 Task: Find connections with filter location Masaurhi Buzurg with filter topic #Businessownerwith filter profile language Potuguese with filter current company Ten Lifestyle Group with filter school Babu Banarsi Das University, Lucknow with filter industry Photography with filter service category Graphic Design with filter keywords title Front Desk Associate
Action: Mouse moved to (538, 74)
Screenshot: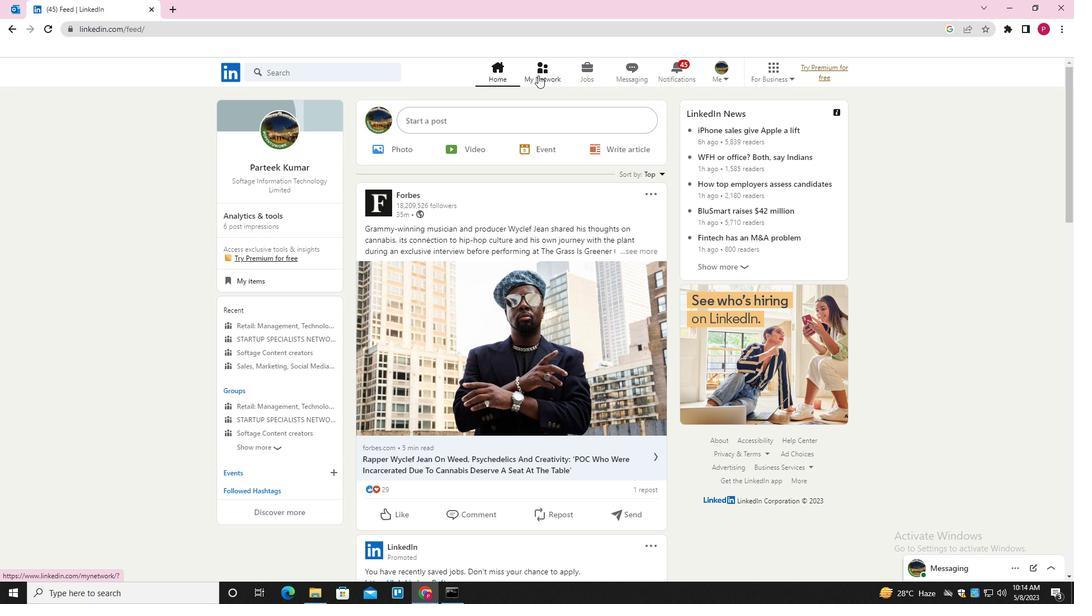 
Action: Mouse pressed left at (538, 74)
Screenshot: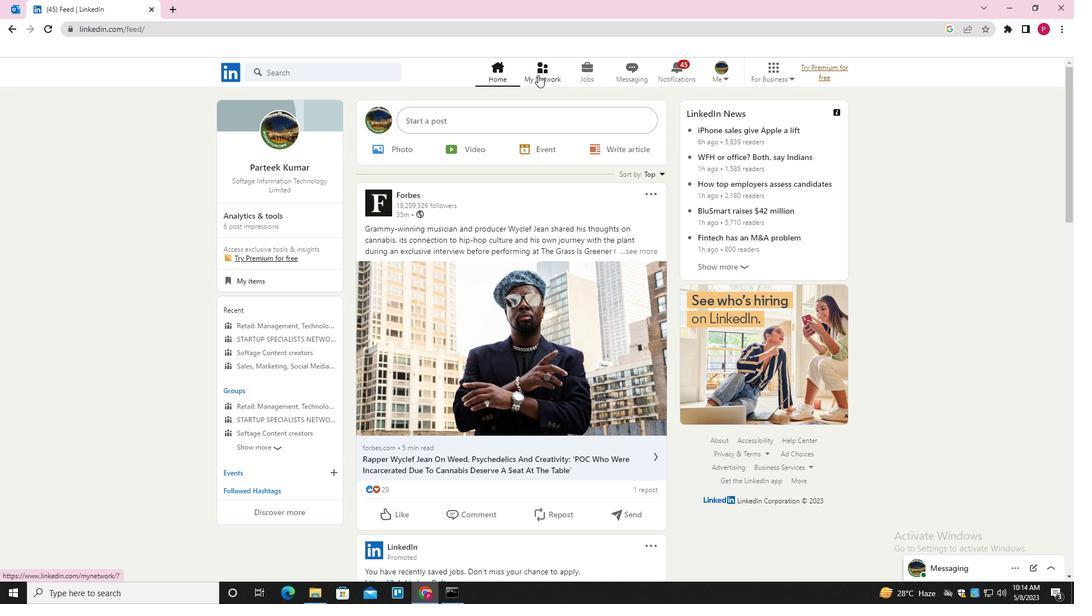
Action: Mouse moved to (349, 135)
Screenshot: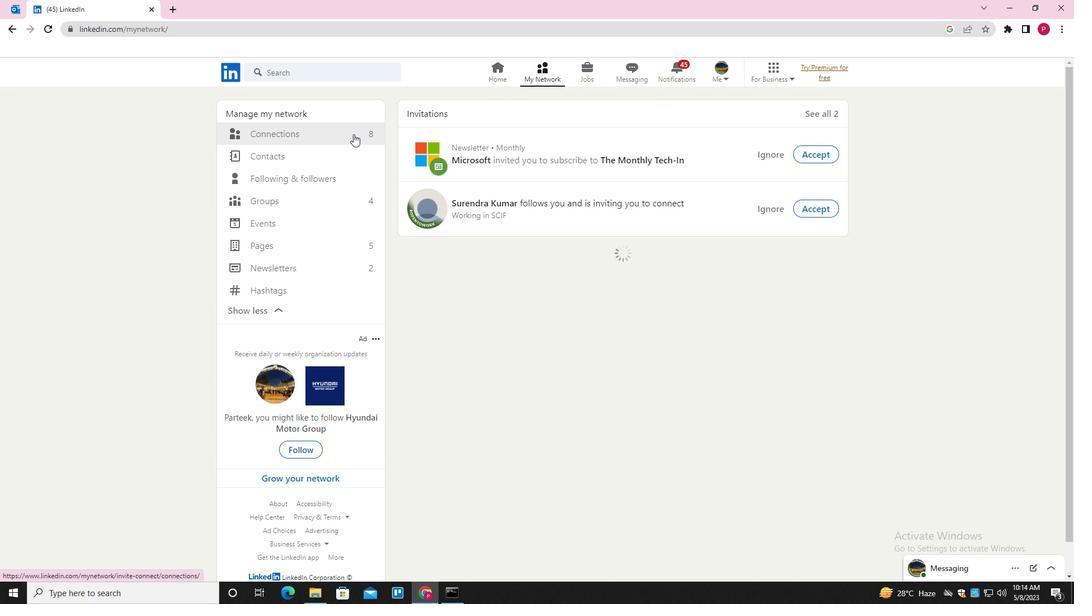 
Action: Mouse pressed left at (349, 135)
Screenshot: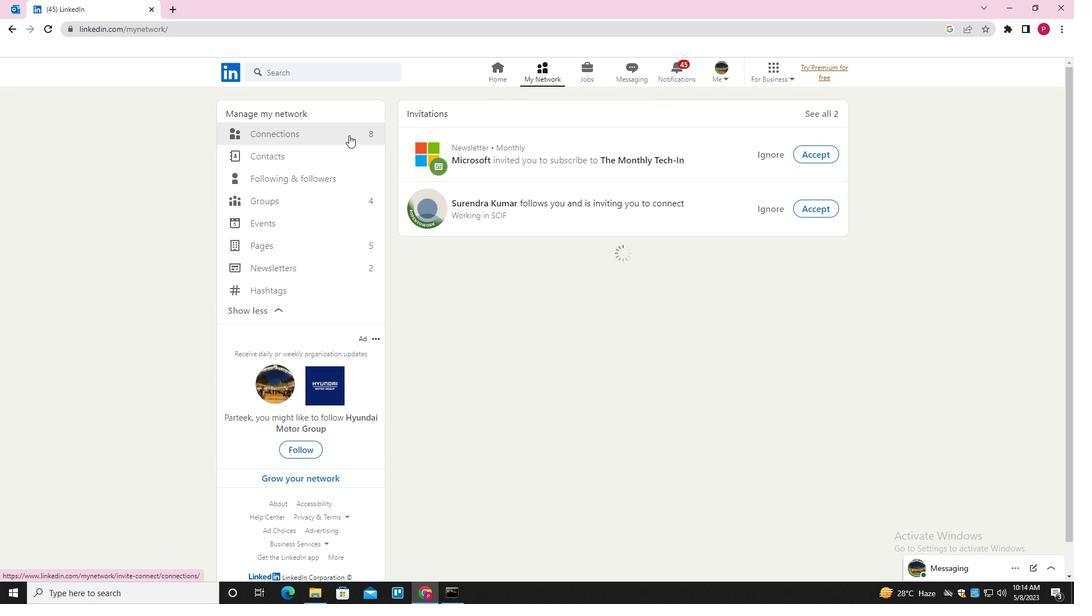 
Action: Mouse moved to (613, 133)
Screenshot: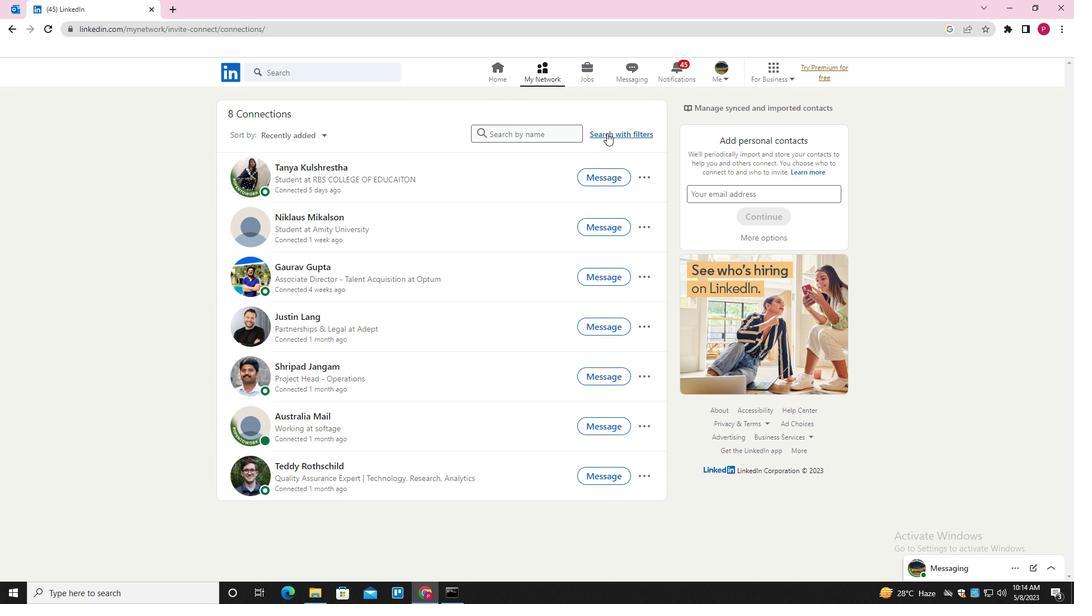 
Action: Mouse pressed left at (613, 133)
Screenshot: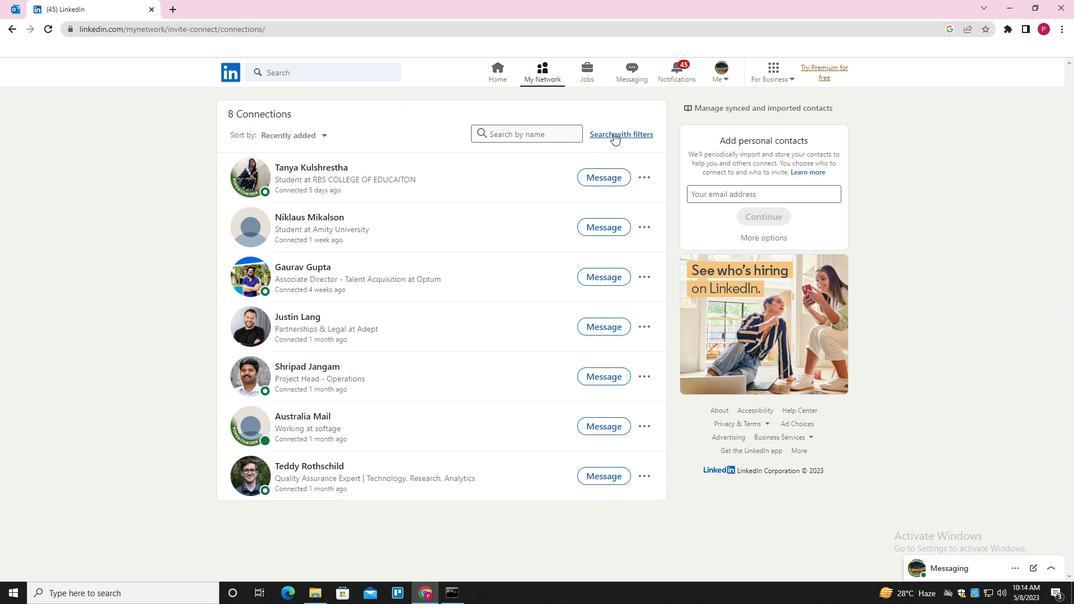 
Action: Mouse moved to (576, 104)
Screenshot: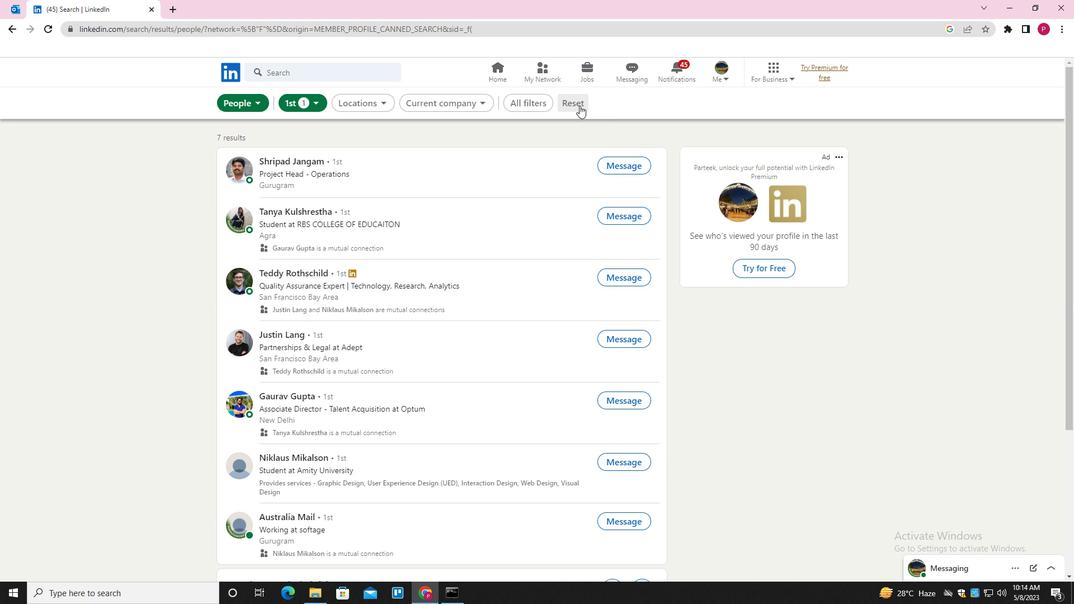 
Action: Mouse pressed left at (576, 104)
Screenshot: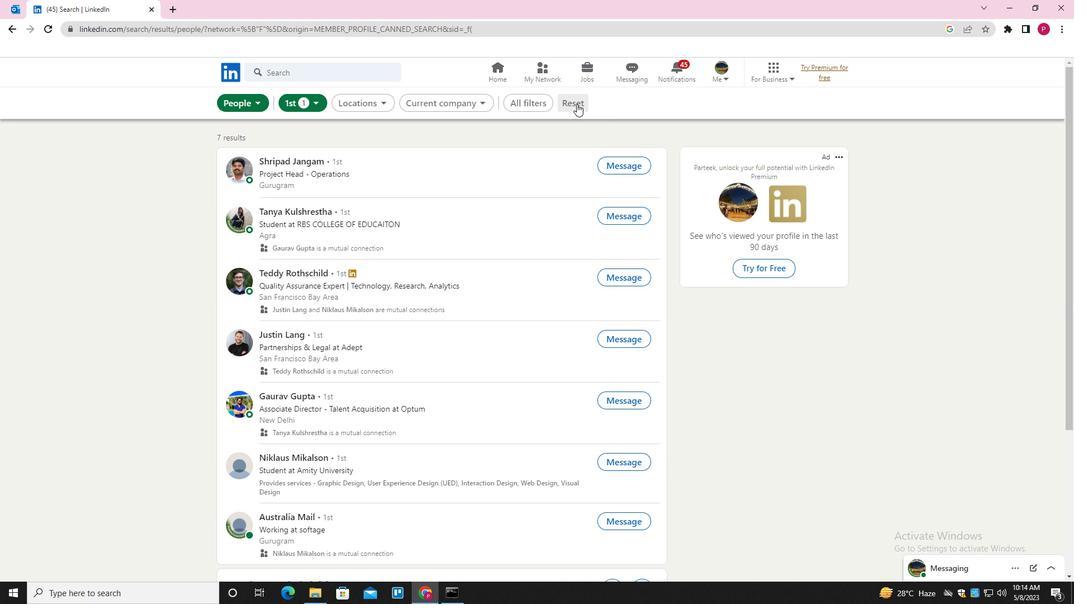 
Action: Mouse moved to (562, 104)
Screenshot: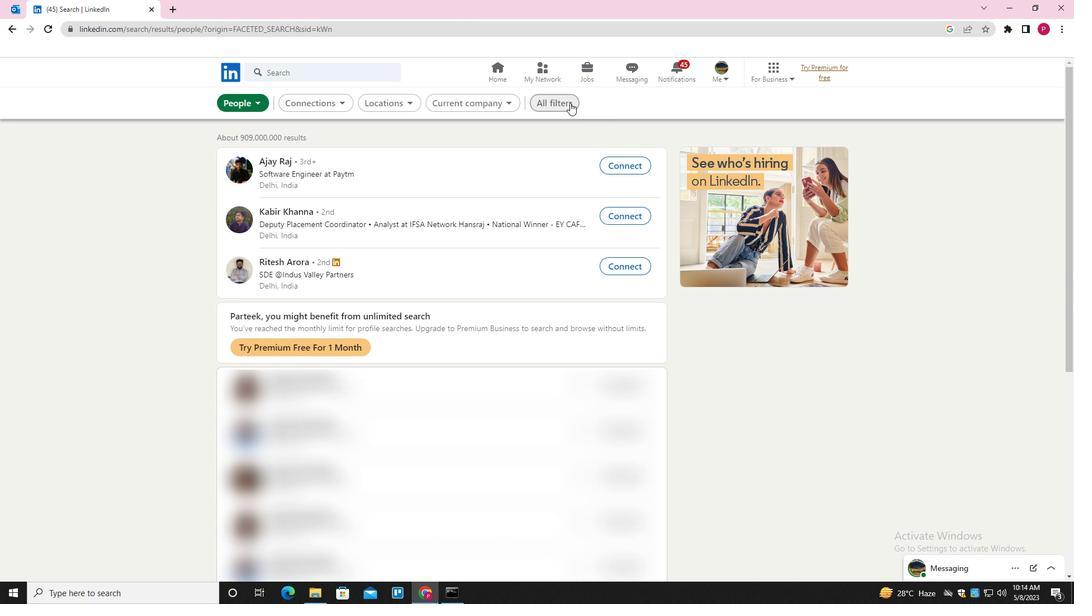
Action: Mouse pressed left at (562, 104)
Screenshot: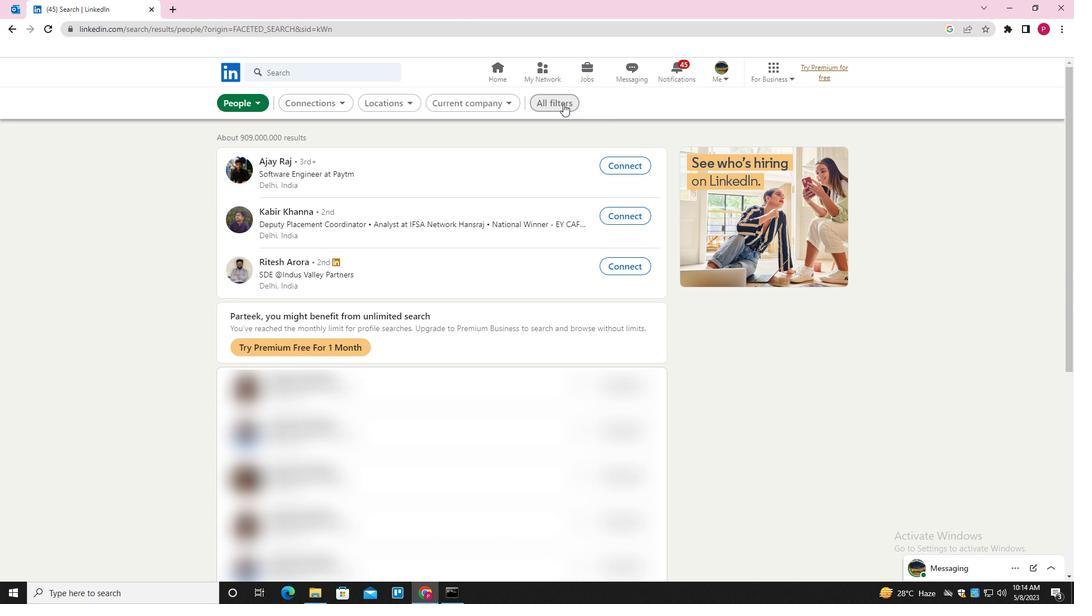 
Action: Mouse moved to (860, 316)
Screenshot: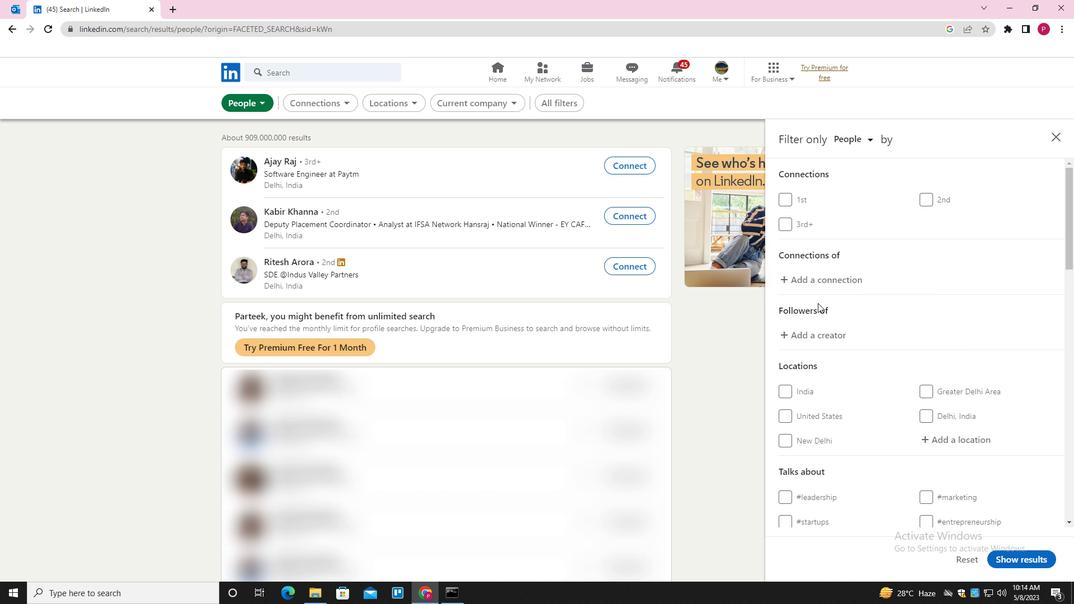 
Action: Mouse scrolled (860, 316) with delta (0, 0)
Screenshot: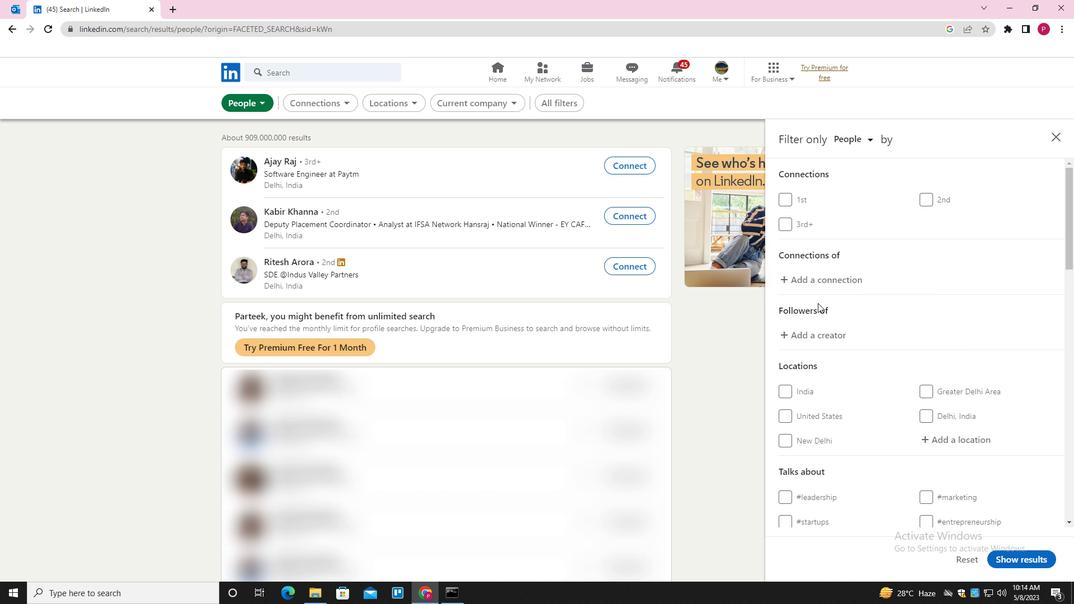 
Action: Mouse moved to (863, 318)
Screenshot: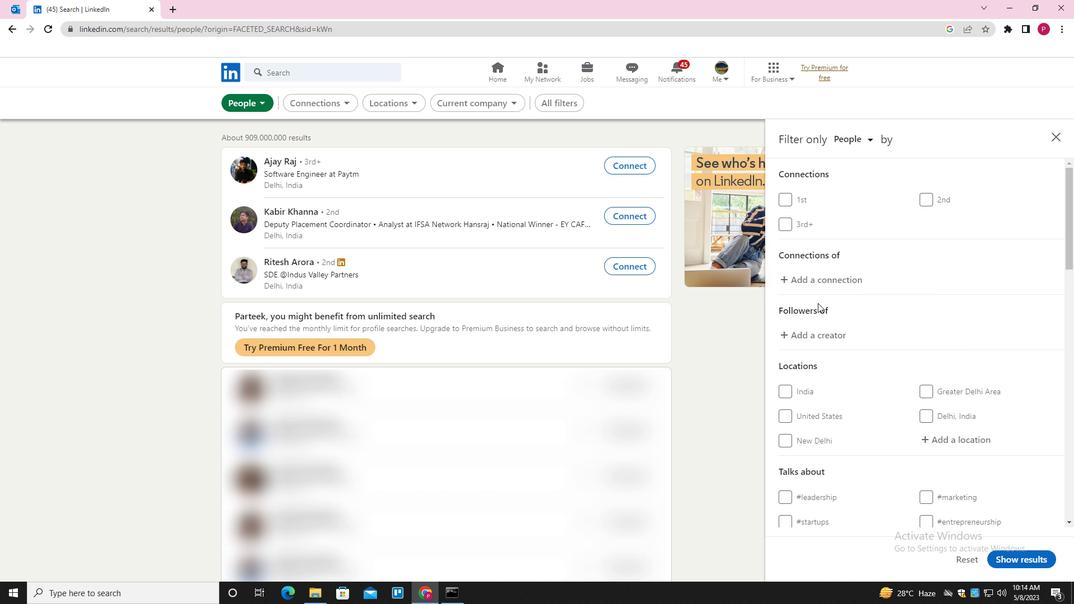 
Action: Mouse scrolled (863, 317) with delta (0, 0)
Screenshot: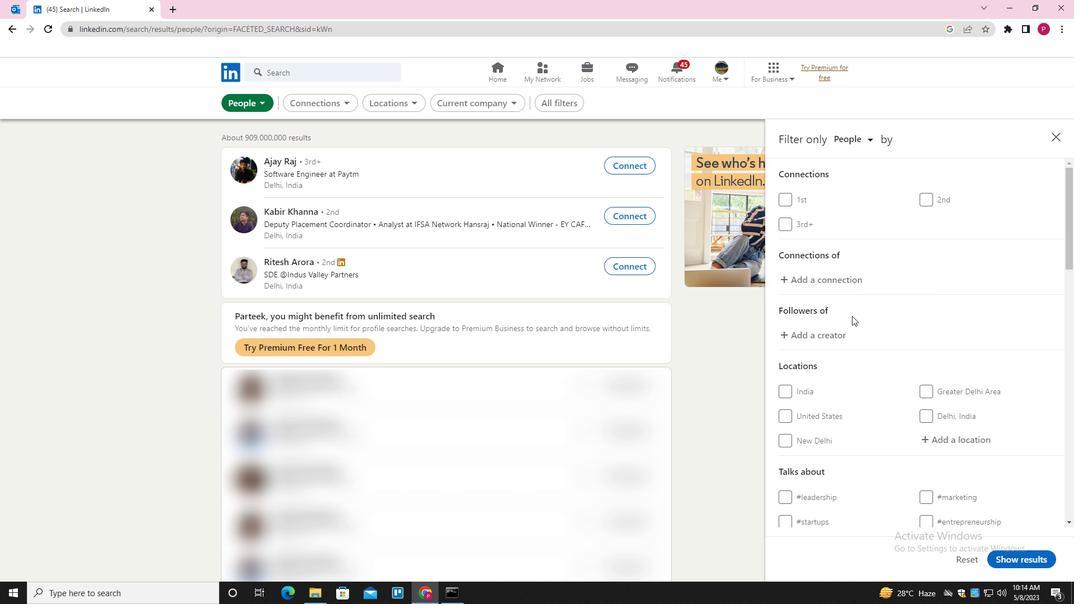 
Action: Mouse moved to (956, 335)
Screenshot: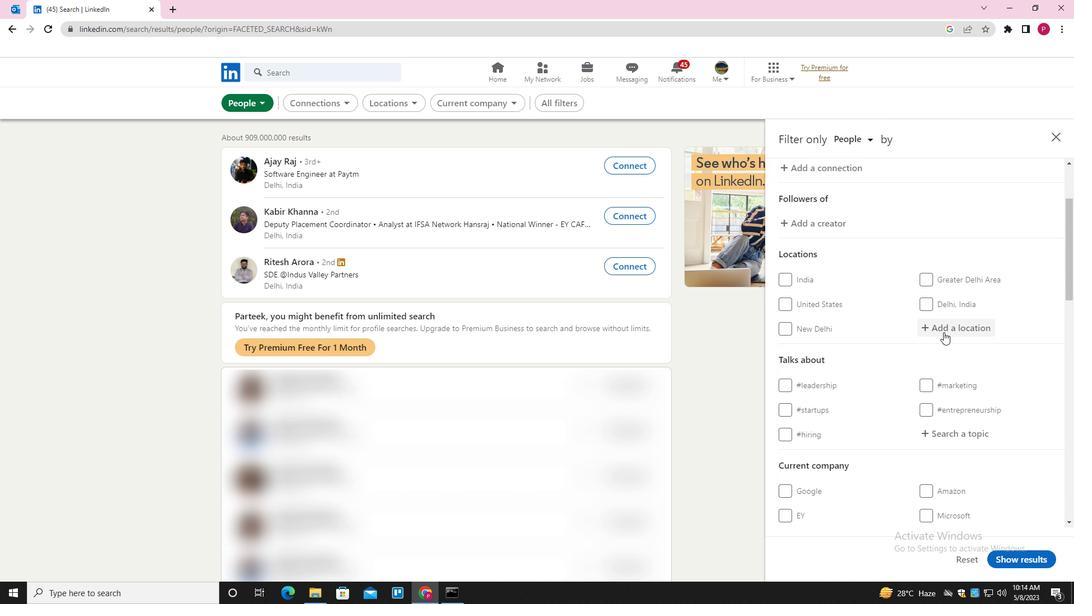 
Action: Mouse pressed left at (956, 335)
Screenshot: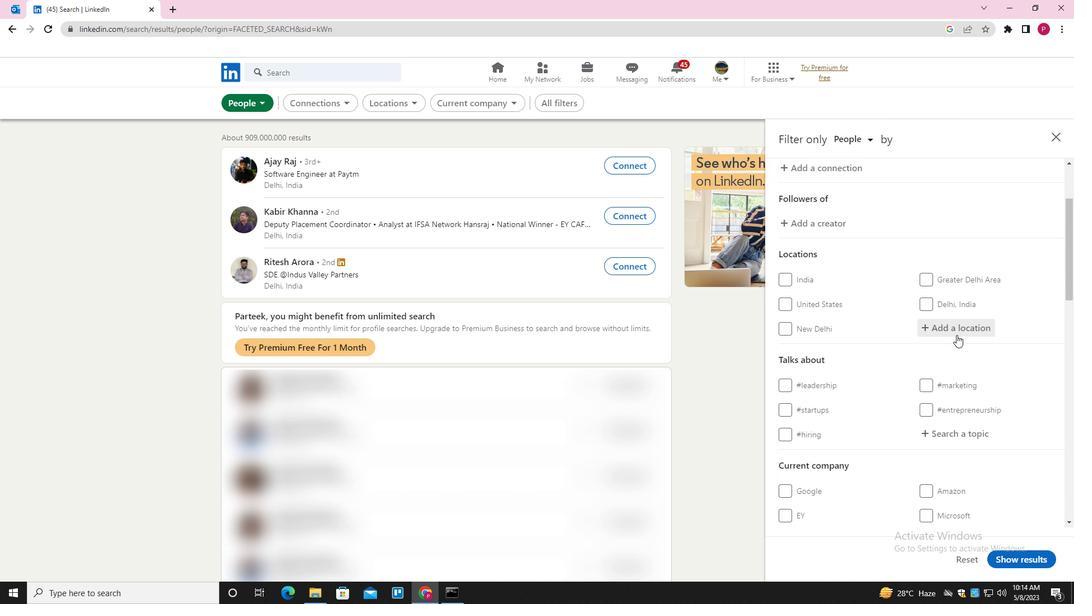 
Action: Key pressed <Key.shift>MASAURHI<Key.down><Key.enter>
Screenshot: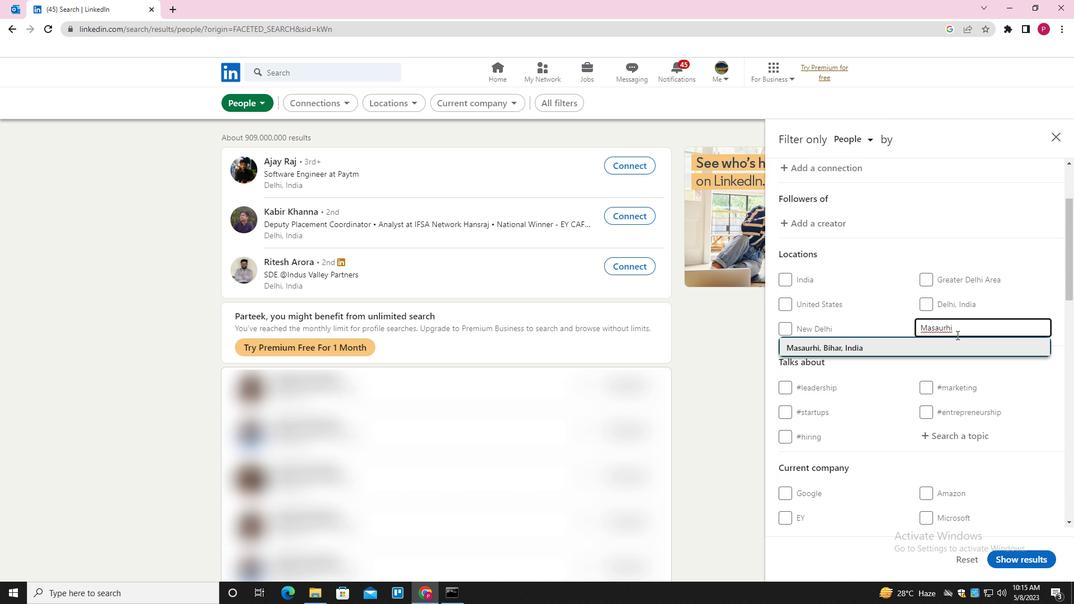 
Action: Mouse moved to (909, 383)
Screenshot: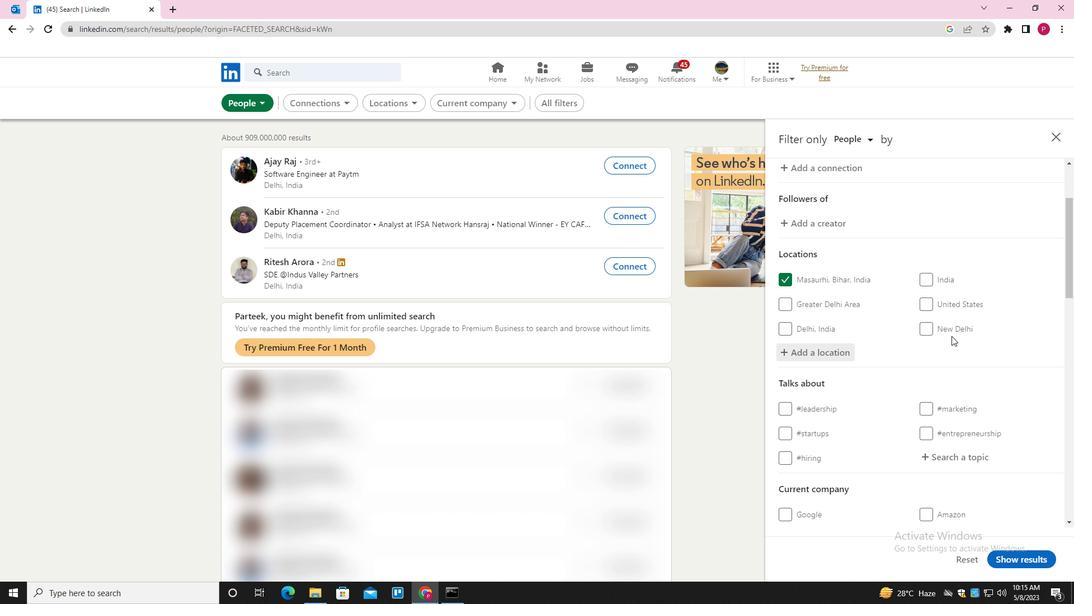 
Action: Mouse scrolled (909, 383) with delta (0, 0)
Screenshot: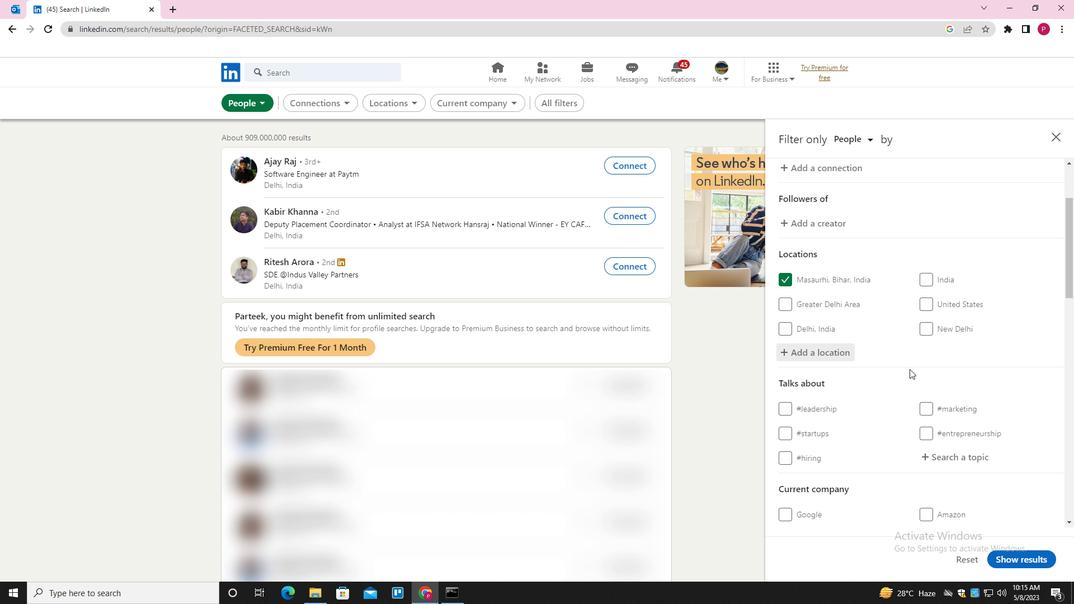
Action: Mouse scrolled (909, 383) with delta (0, 0)
Screenshot: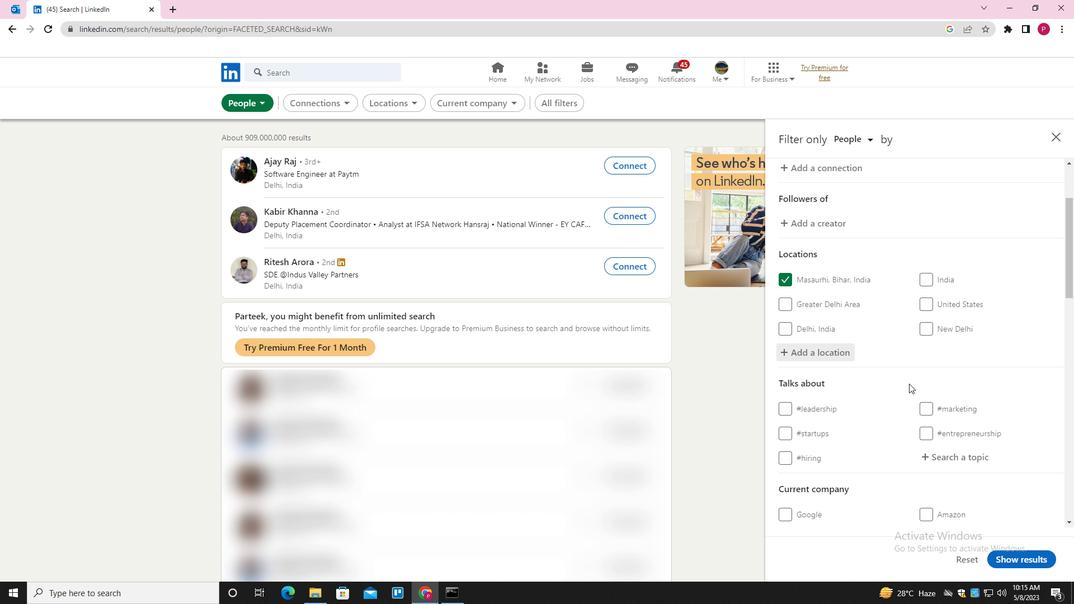 
Action: Mouse scrolled (909, 383) with delta (0, 0)
Screenshot: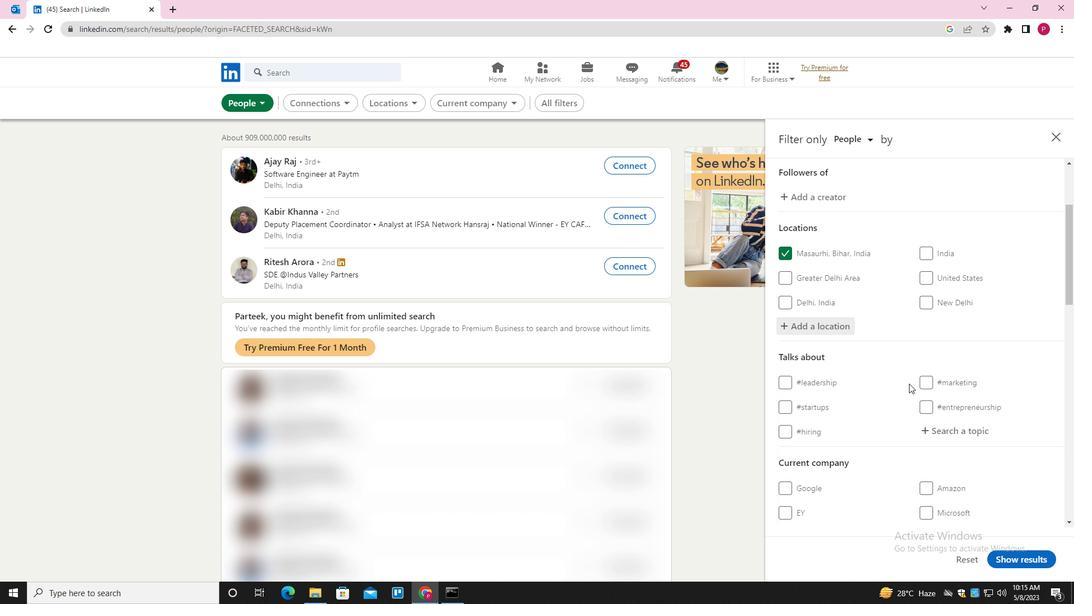 
Action: Mouse moved to (965, 288)
Screenshot: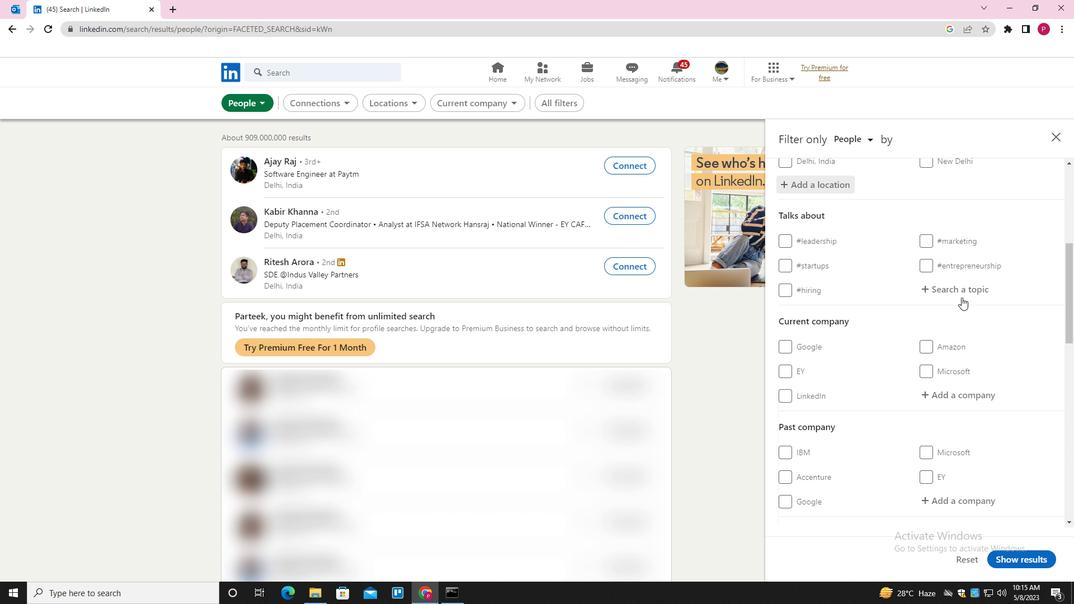
Action: Mouse pressed left at (965, 288)
Screenshot: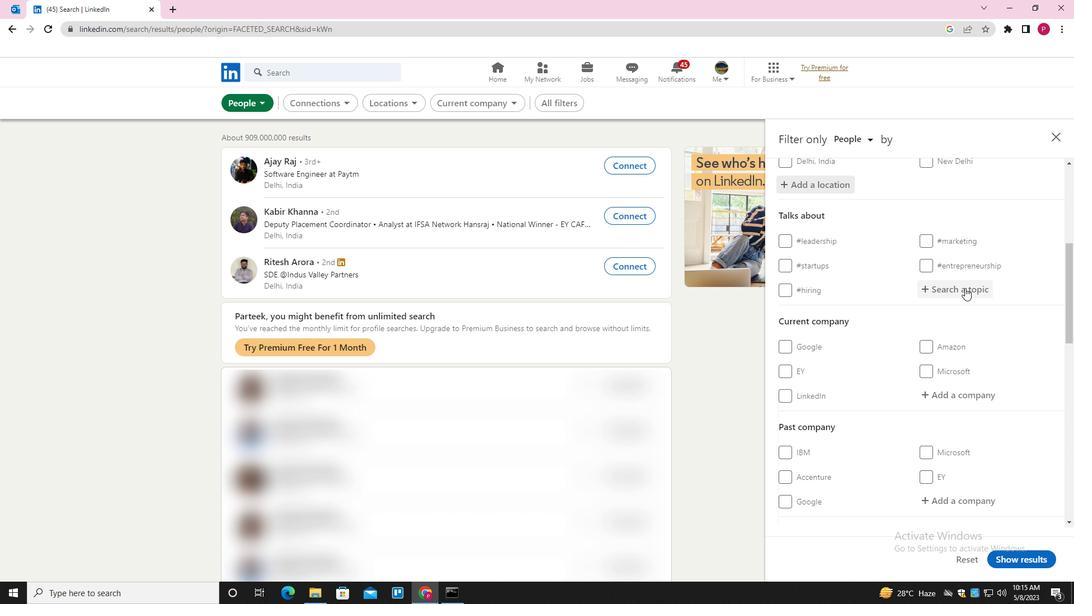 
Action: Mouse moved to (965, 288)
Screenshot: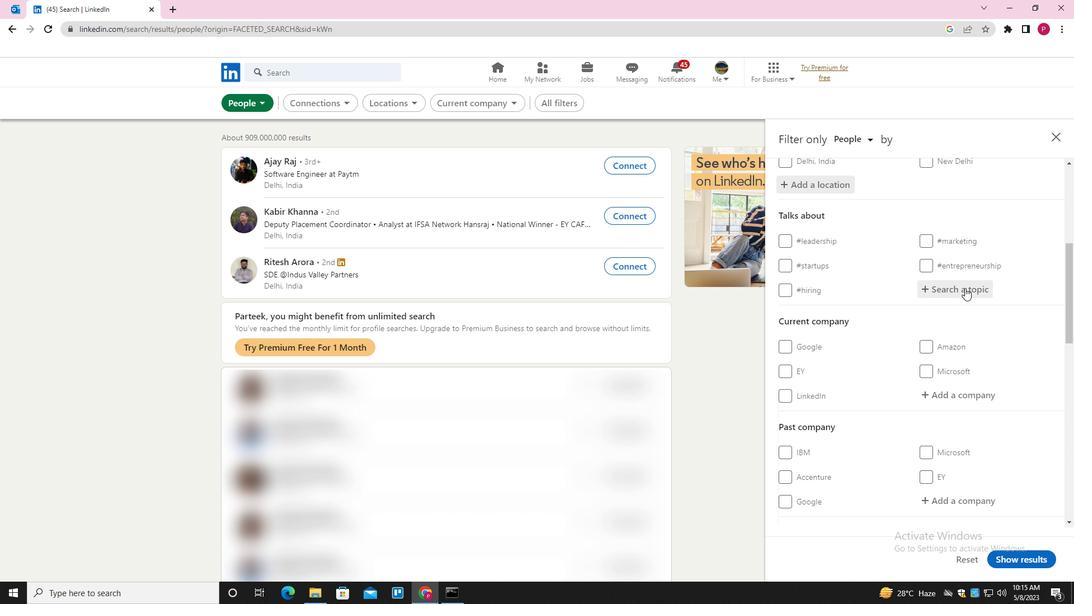 
Action: Key pressed BUSINESSOWNER<Key.down><Key.enter>
Screenshot: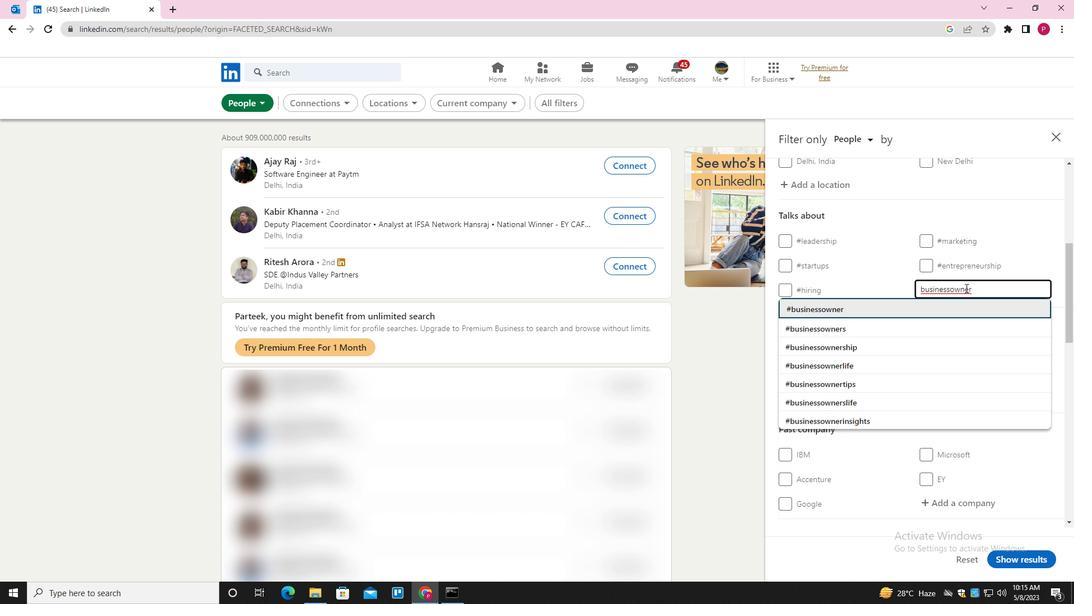 
Action: Mouse moved to (917, 381)
Screenshot: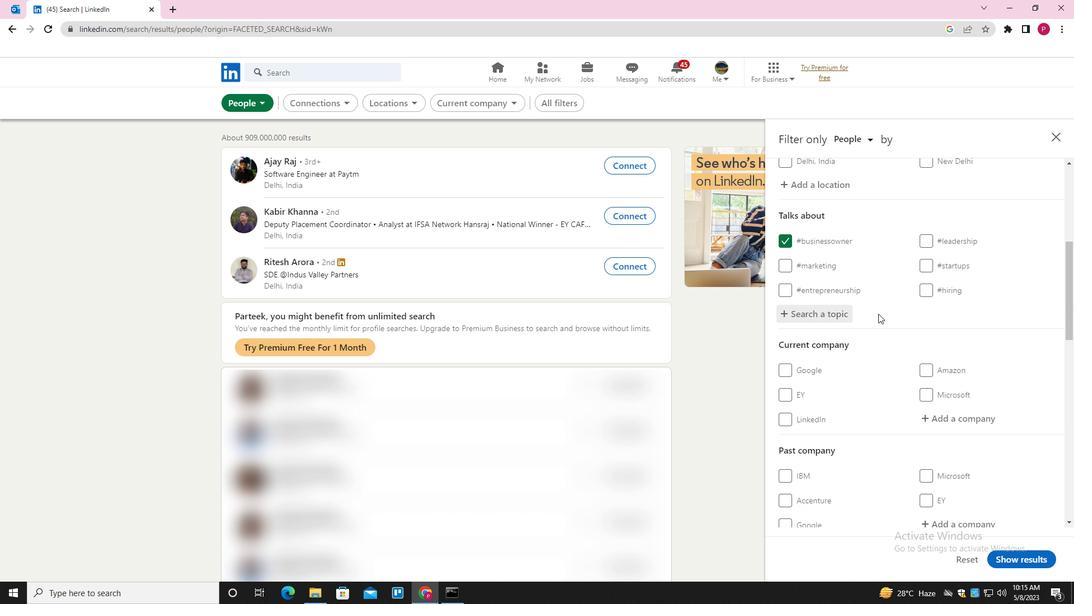 
Action: Mouse scrolled (917, 380) with delta (0, 0)
Screenshot: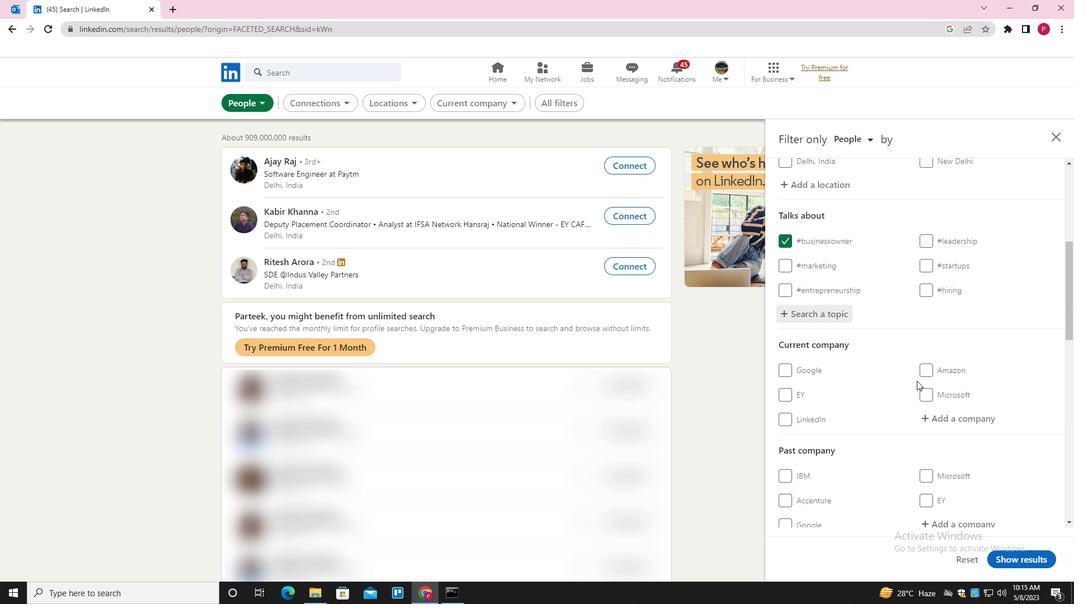 
Action: Mouse scrolled (917, 380) with delta (0, 0)
Screenshot: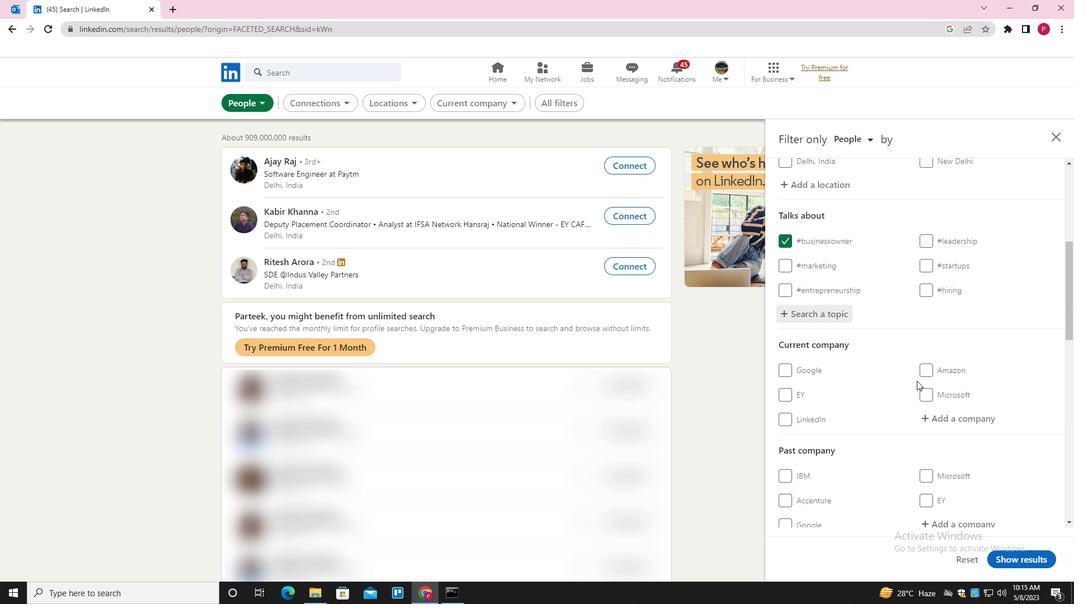 
Action: Mouse scrolled (917, 380) with delta (0, 0)
Screenshot: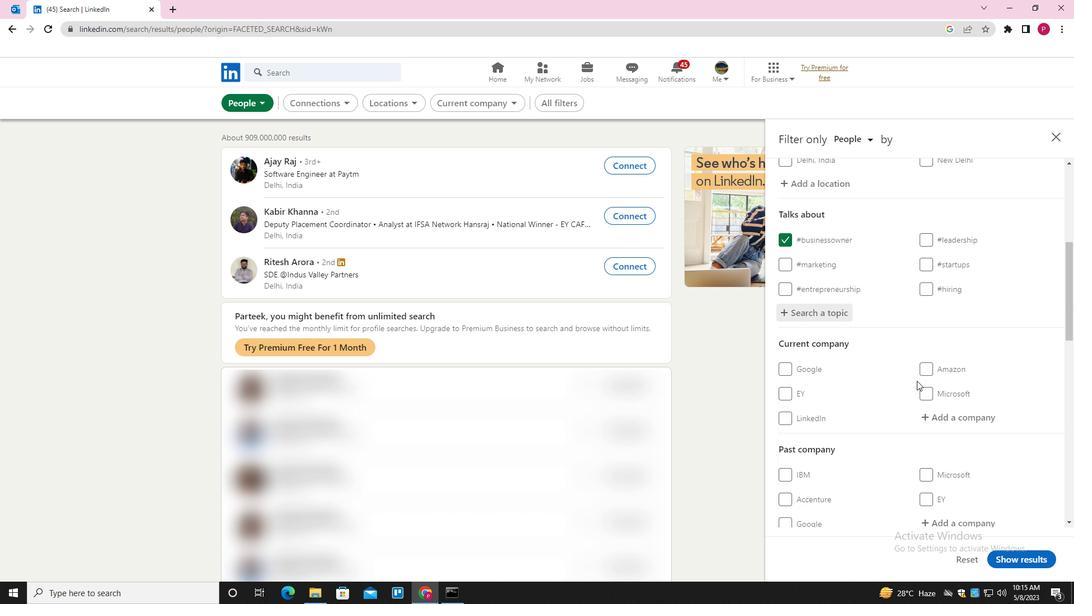 
Action: Mouse scrolled (917, 380) with delta (0, 0)
Screenshot: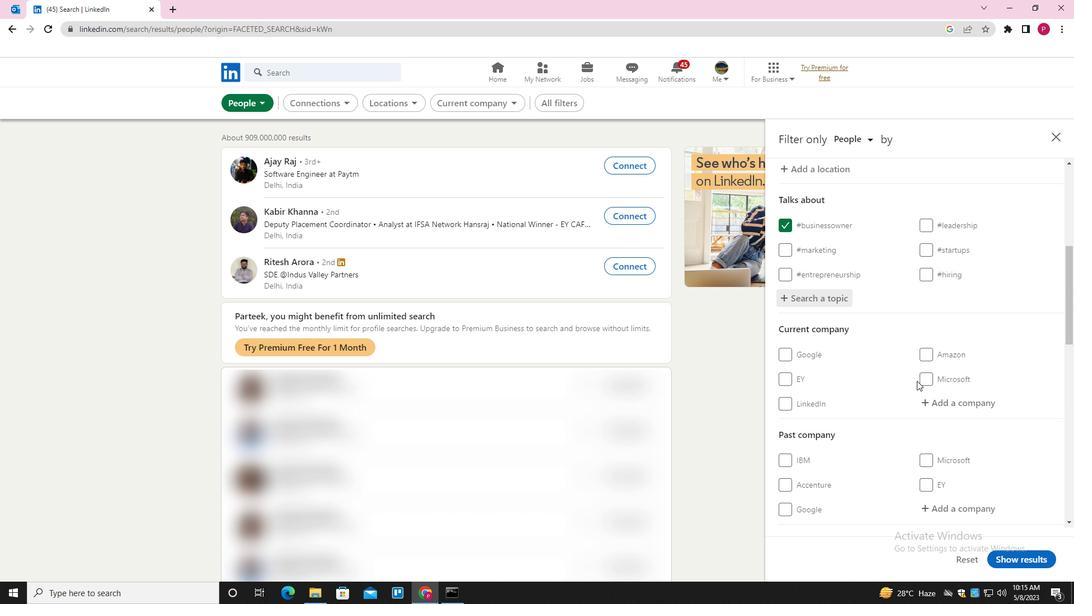 
Action: Mouse scrolled (917, 380) with delta (0, 0)
Screenshot: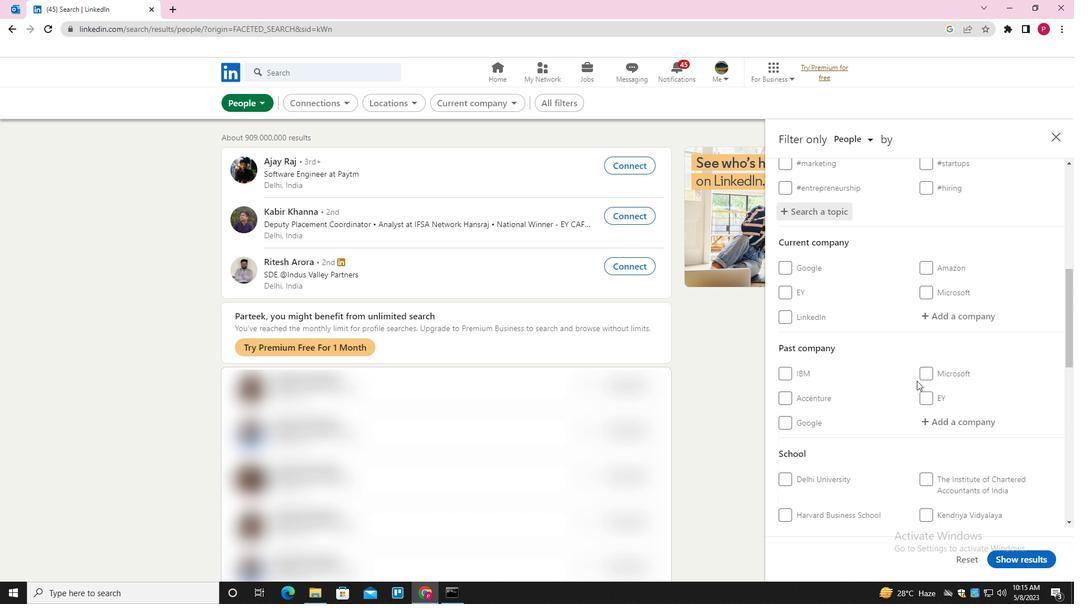 
Action: Mouse moved to (882, 373)
Screenshot: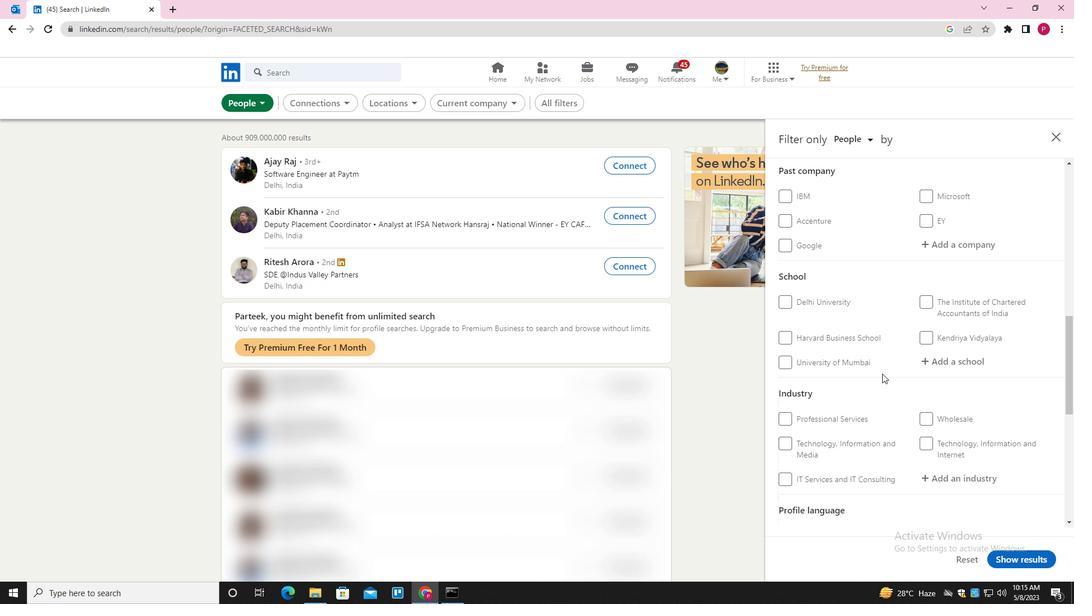 
Action: Mouse scrolled (882, 372) with delta (0, 0)
Screenshot: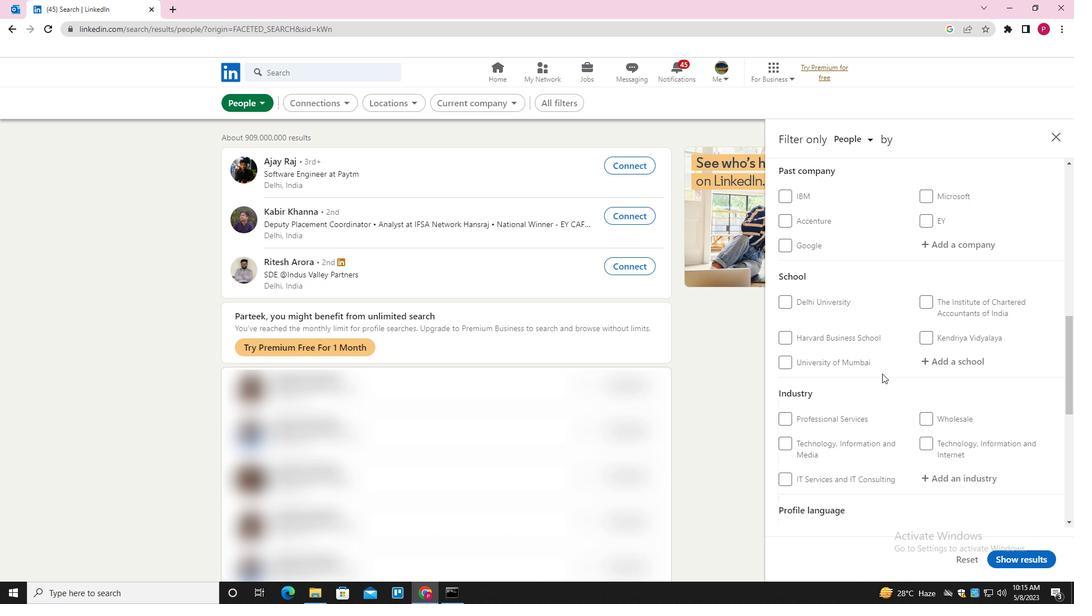 
Action: Mouse scrolled (882, 372) with delta (0, 0)
Screenshot: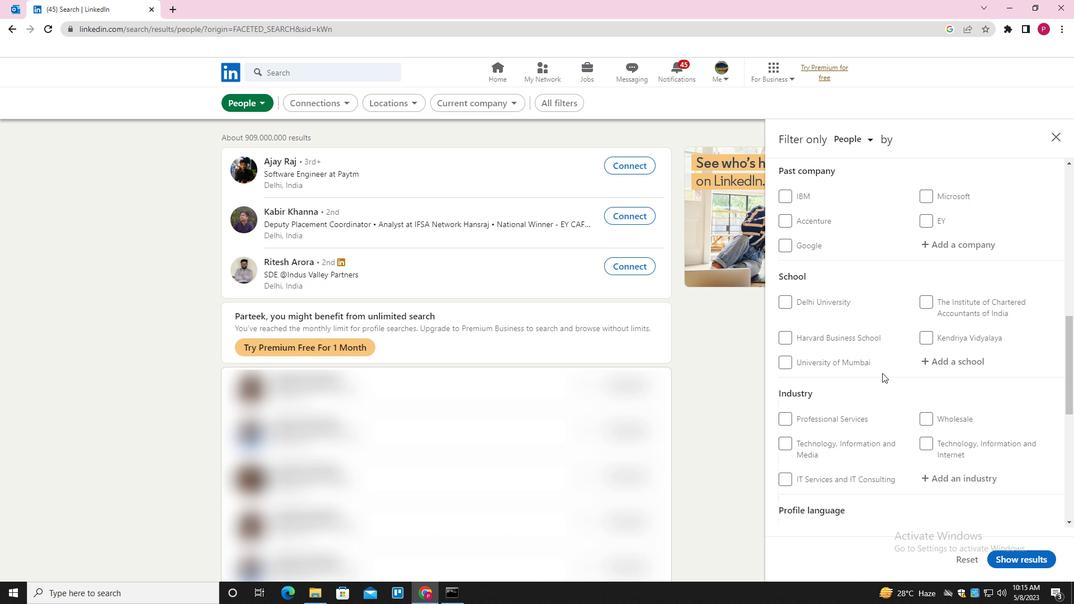 
Action: Mouse scrolled (882, 372) with delta (0, 0)
Screenshot: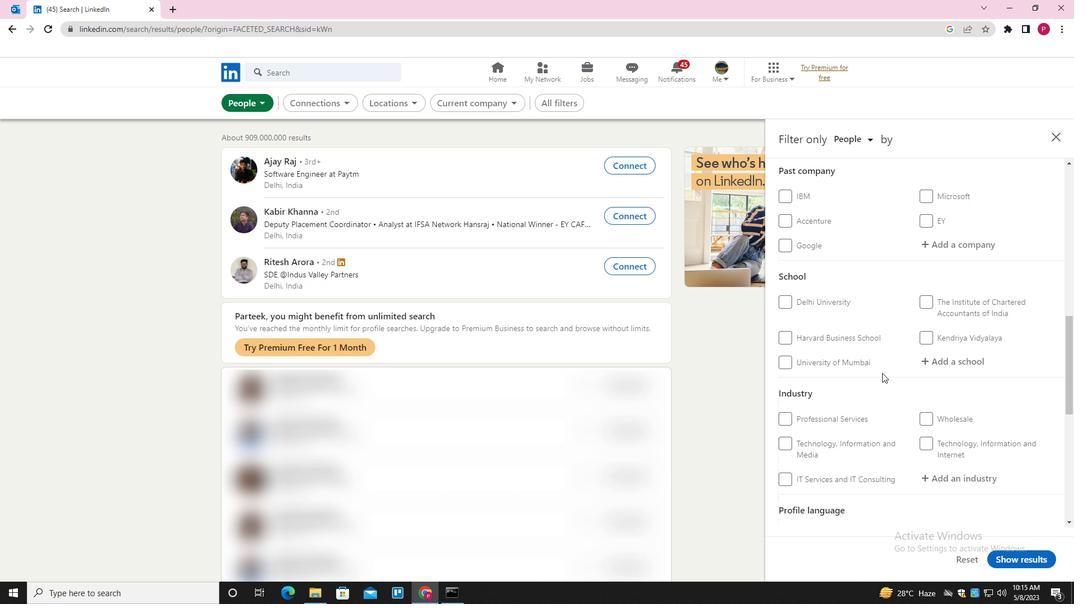 
Action: Mouse moved to (882, 374)
Screenshot: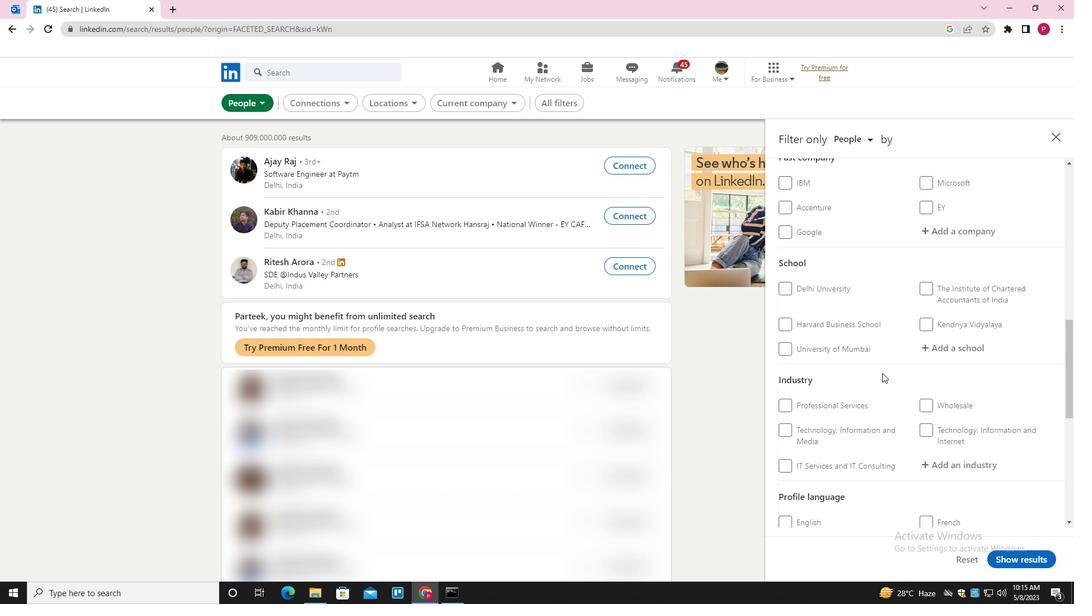 
Action: Mouse scrolled (882, 373) with delta (0, 0)
Screenshot: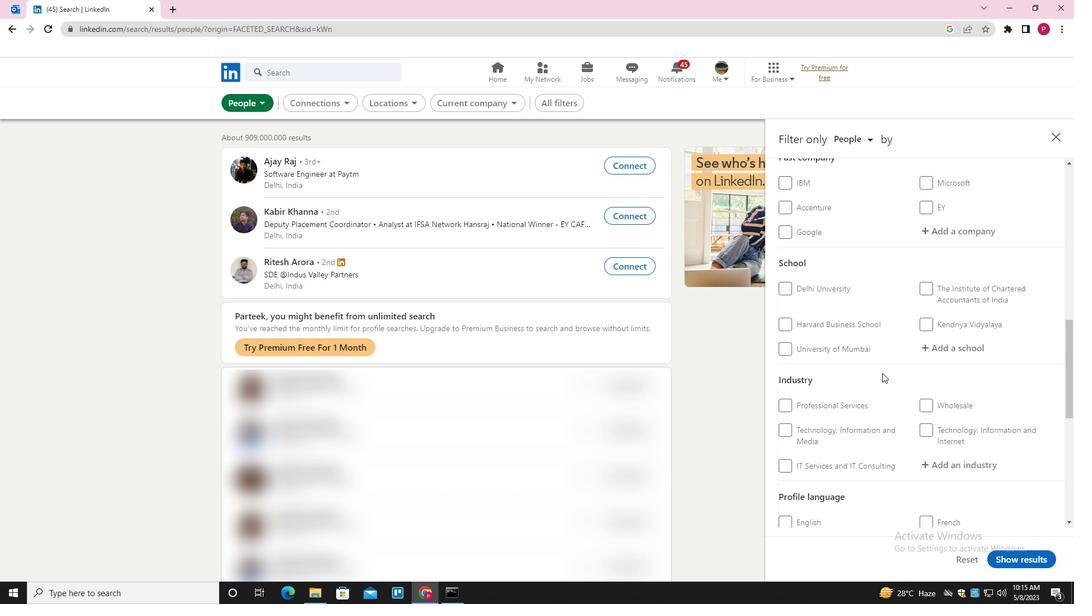 
Action: Mouse moved to (924, 341)
Screenshot: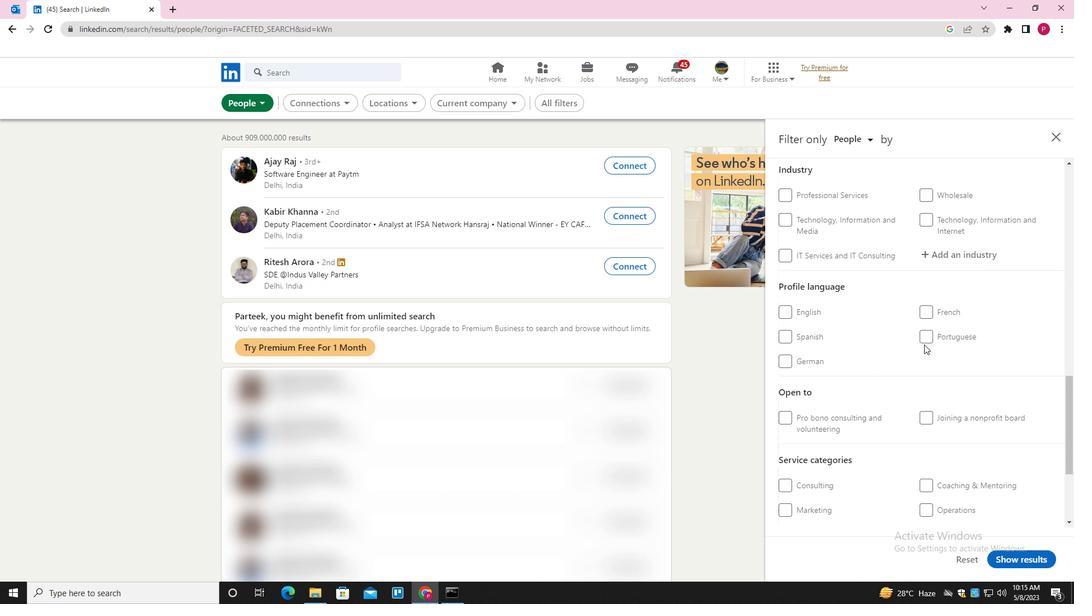 
Action: Mouse pressed left at (924, 341)
Screenshot: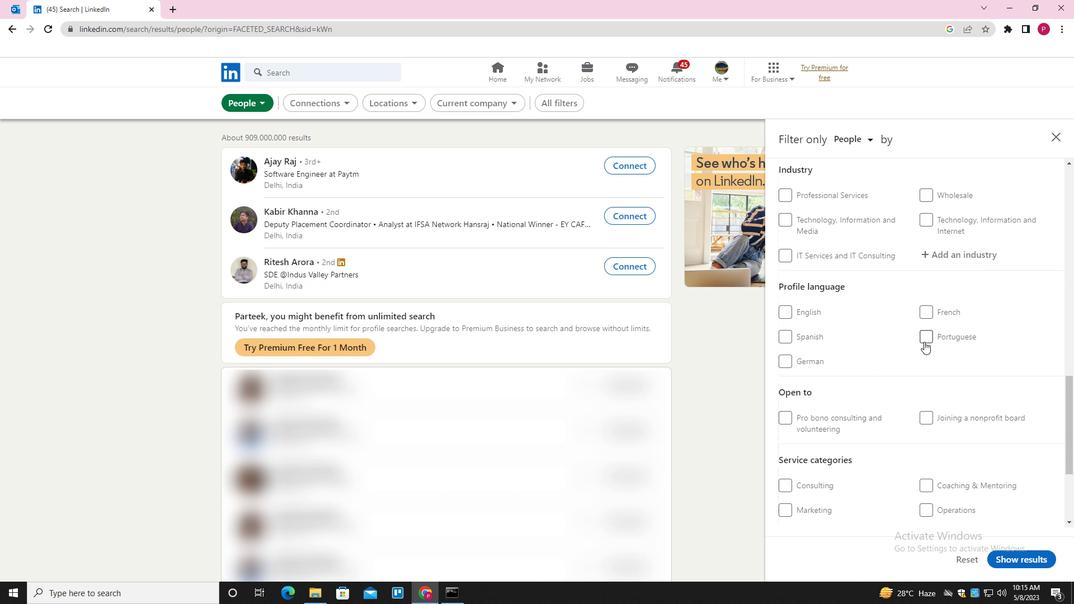 
Action: Mouse moved to (884, 367)
Screenshot: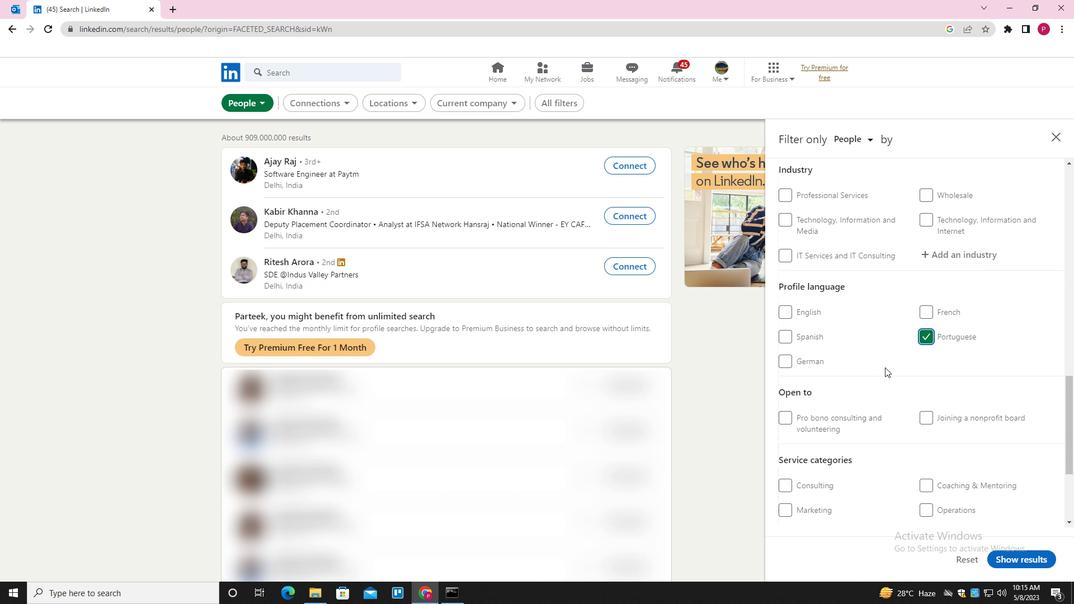 
Action: Mouse scrolled (884, 368) with delta (0, 0)
Screenshot: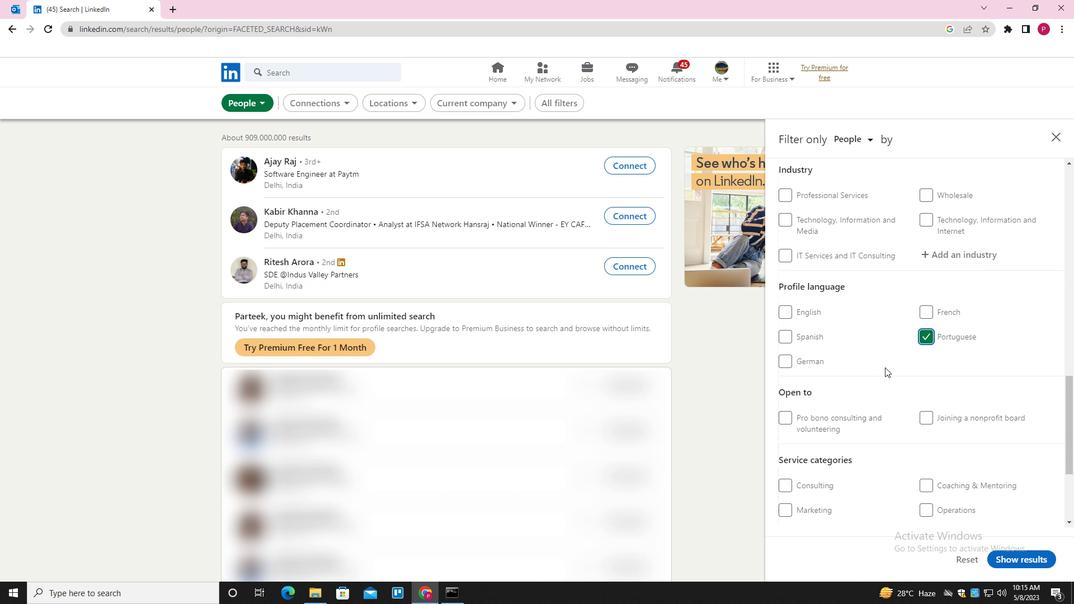 
Action: Mouse scrolled (884, 368) with delta (0, 0)
Screenshot: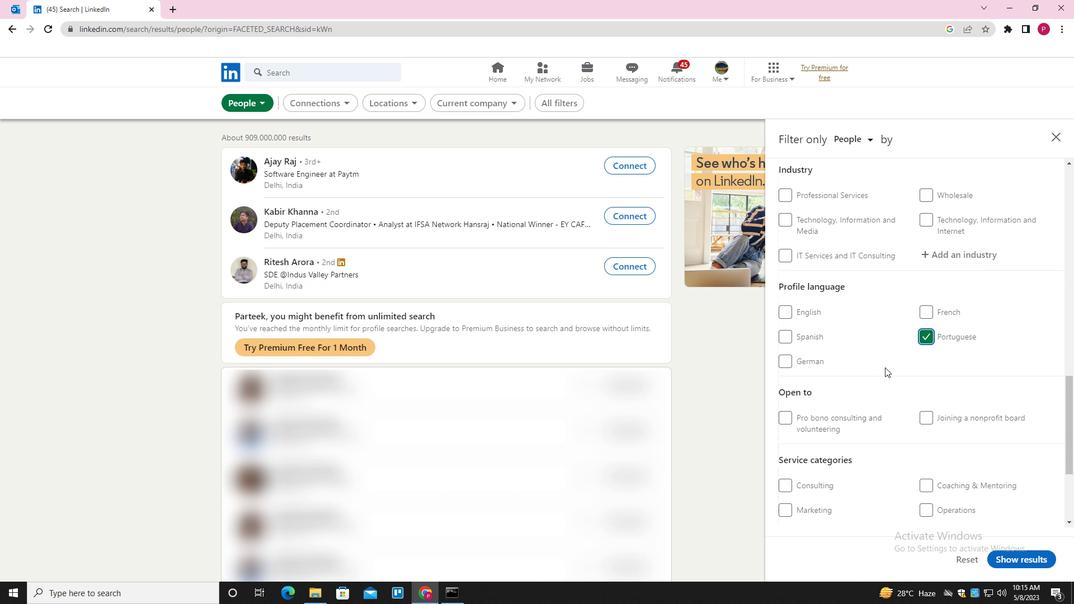 
Action: Mouse scrolled (884, 368) with delta (0, 0)
Screenshot: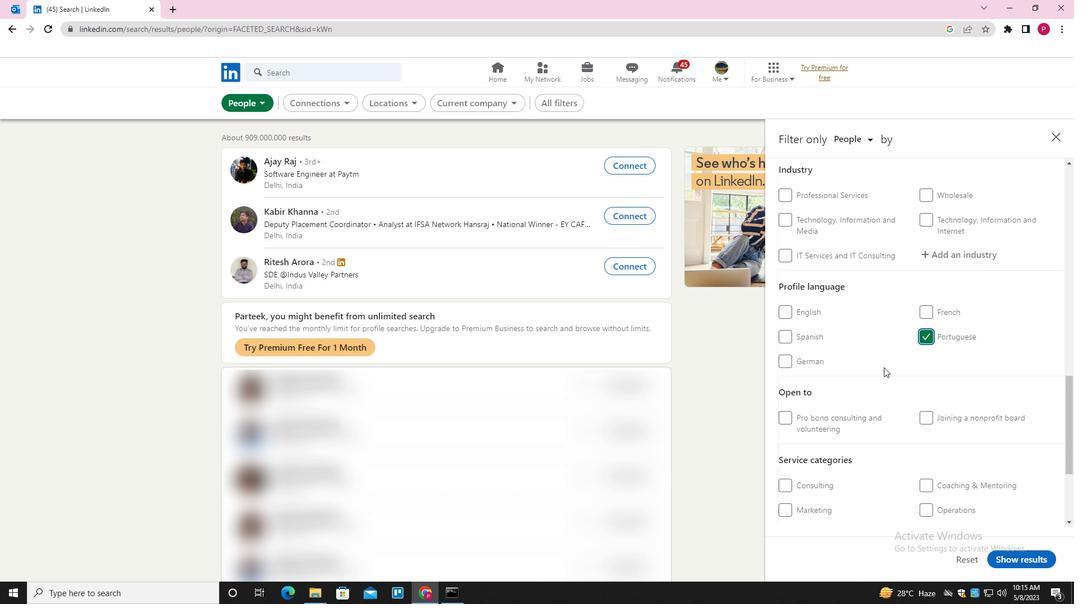 
Action: Mouse scrolled (884, 368) with delta (0, 0)
Screenshot: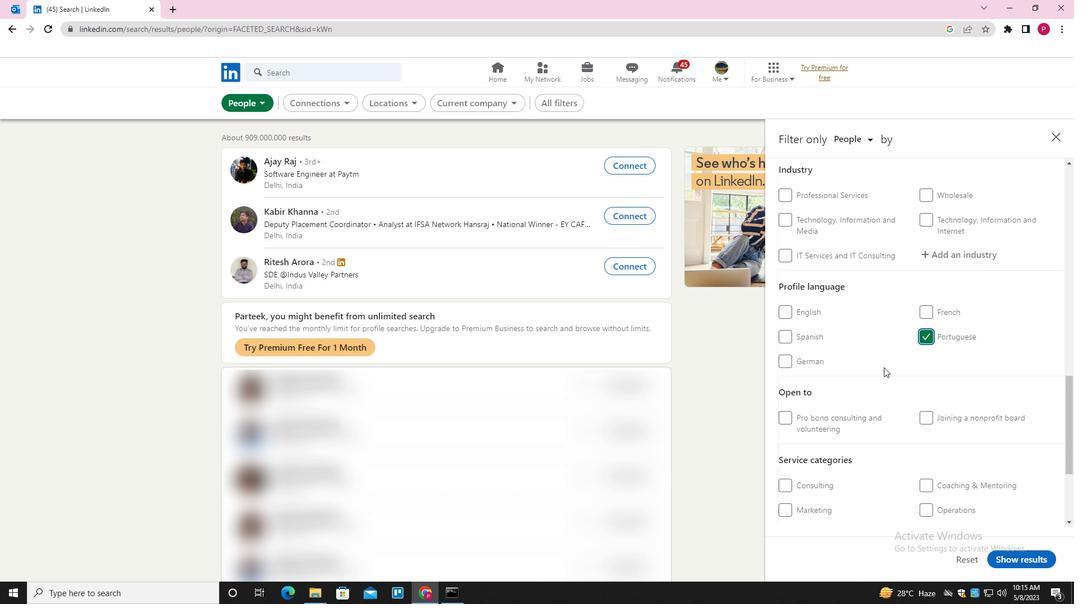 
Action: Mouse scrolled (884, 368) with delta (0, 0)
Screenshot: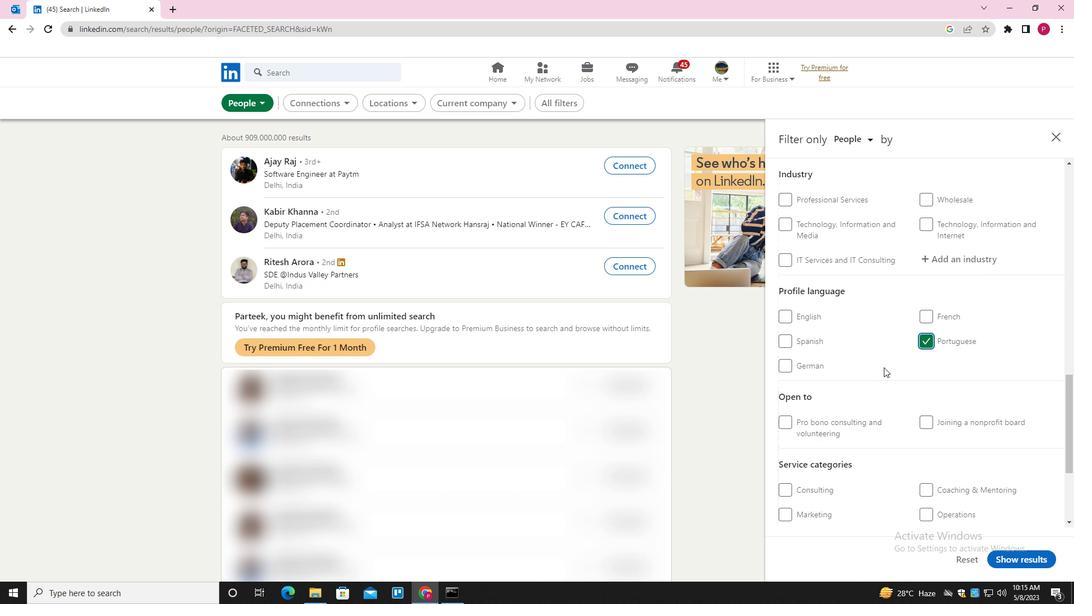 
Action: Mouse scrolled (884, 368) with delta (0, 0)
Screenshot: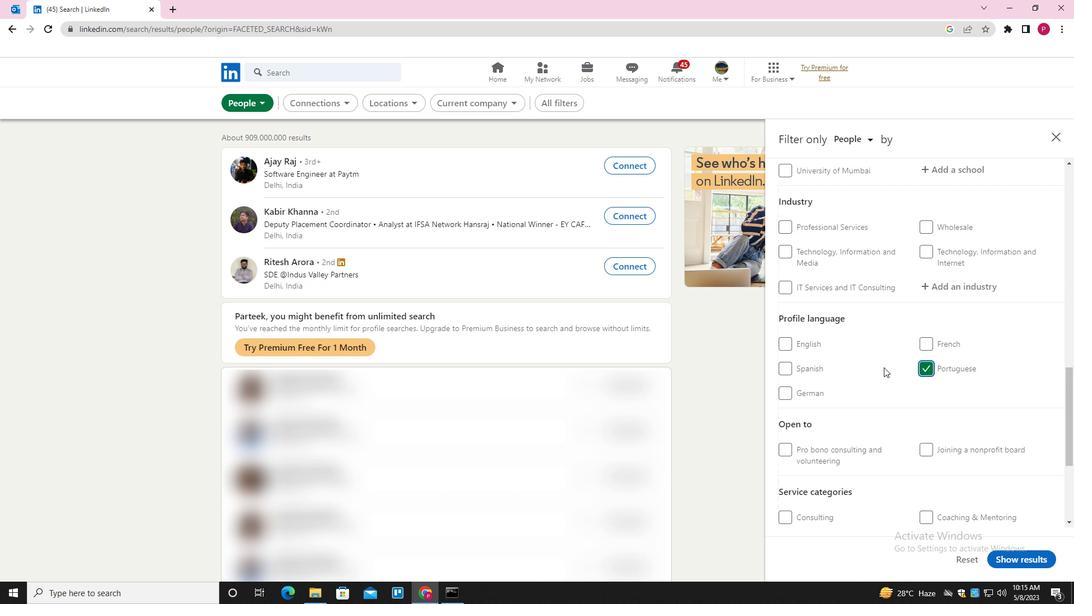 
Action: Mouse scrolled (884, 368) with delta (0, 0)
Screenshot: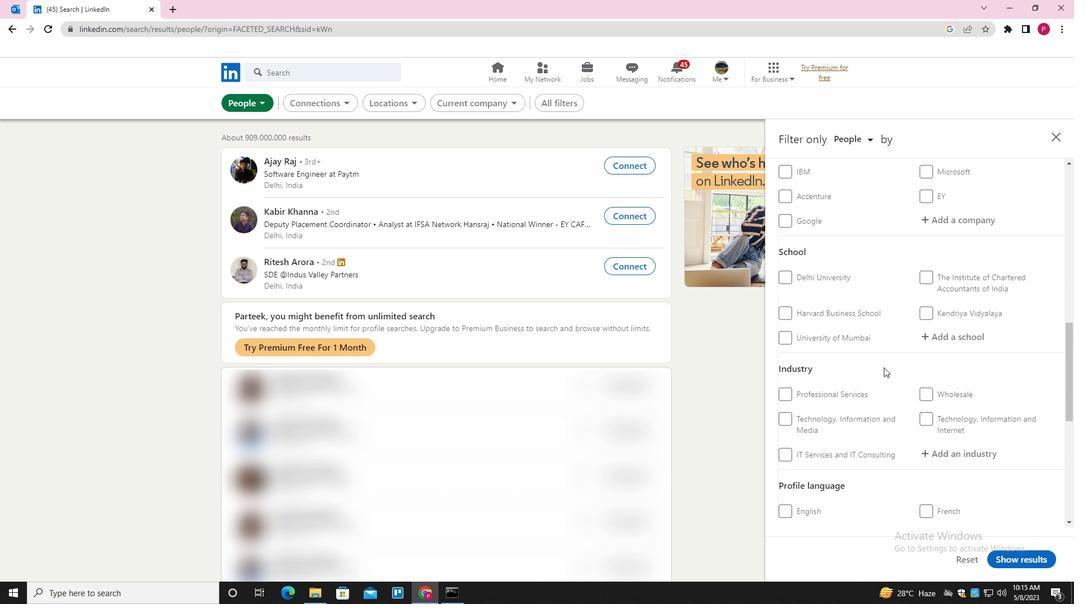 
Action: Mouse moved to (953, 306)
Screenshot: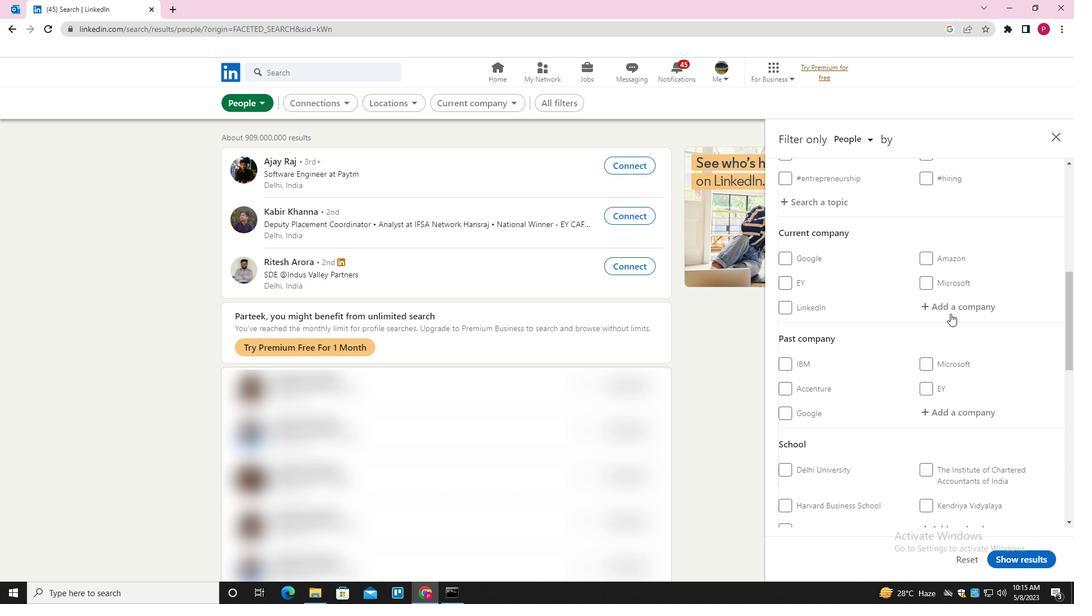 
Action: Mouse pressed left at (953, 306)
Screenshot: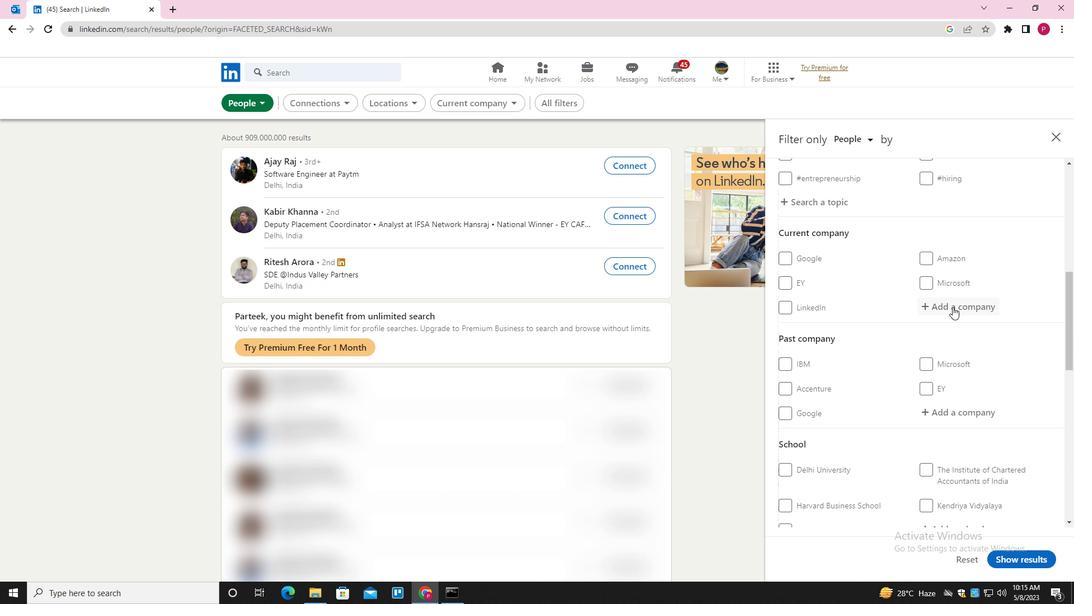 
Action: Mouse moved to (955, 309)
Screenshot: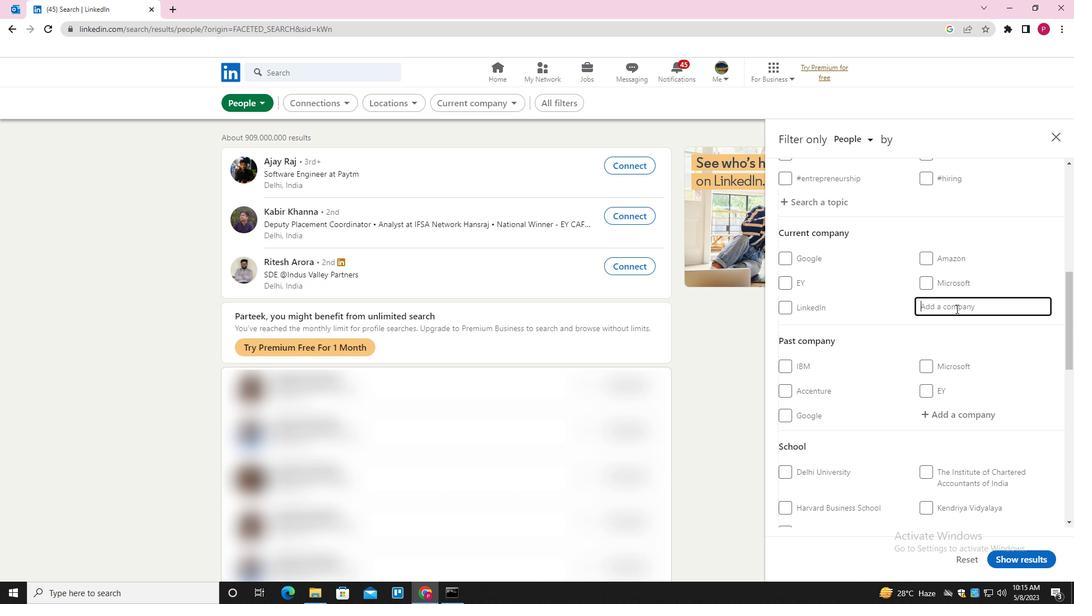 
Action: Key pressed <Key.shift>TEN<Key.space><Key.shift>LIFESTYLE<Key.space><Key.shift><Key.shift><Key.shift>GROUP<Key.down><Key.enter>
Screenshot: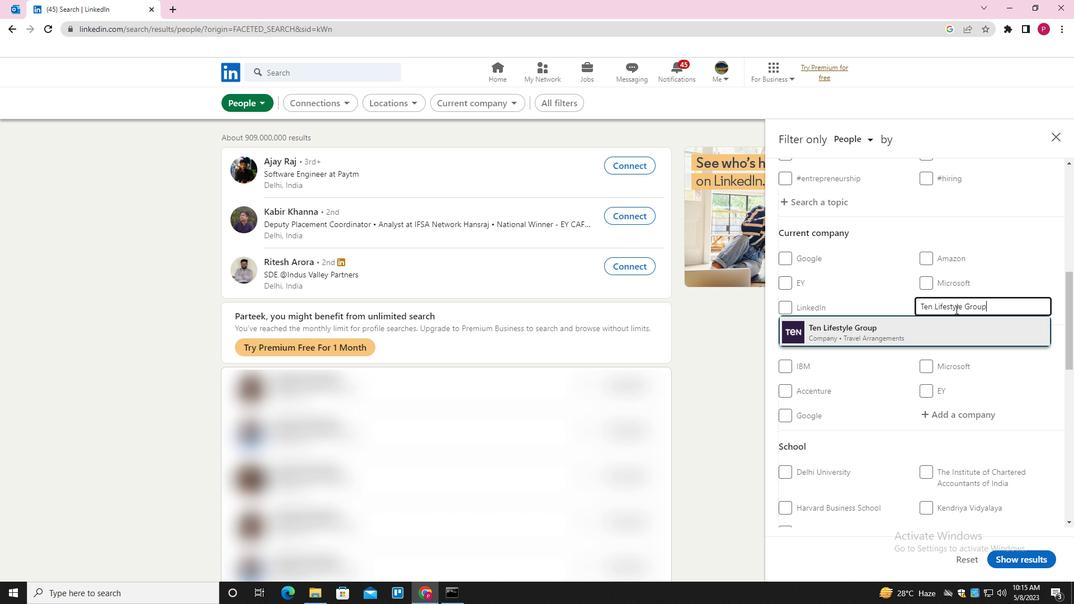 
Action: Mouse moved to (925, 363)
Screenshot: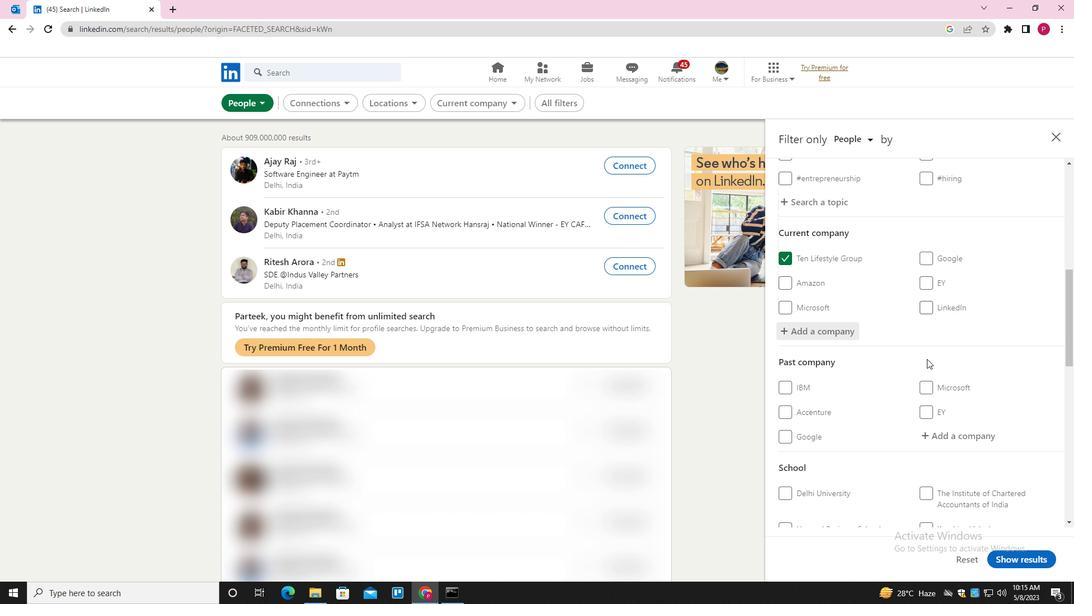 
Action: Mouse scrolled (925, 362) with delta (0, 0)
Screenshot: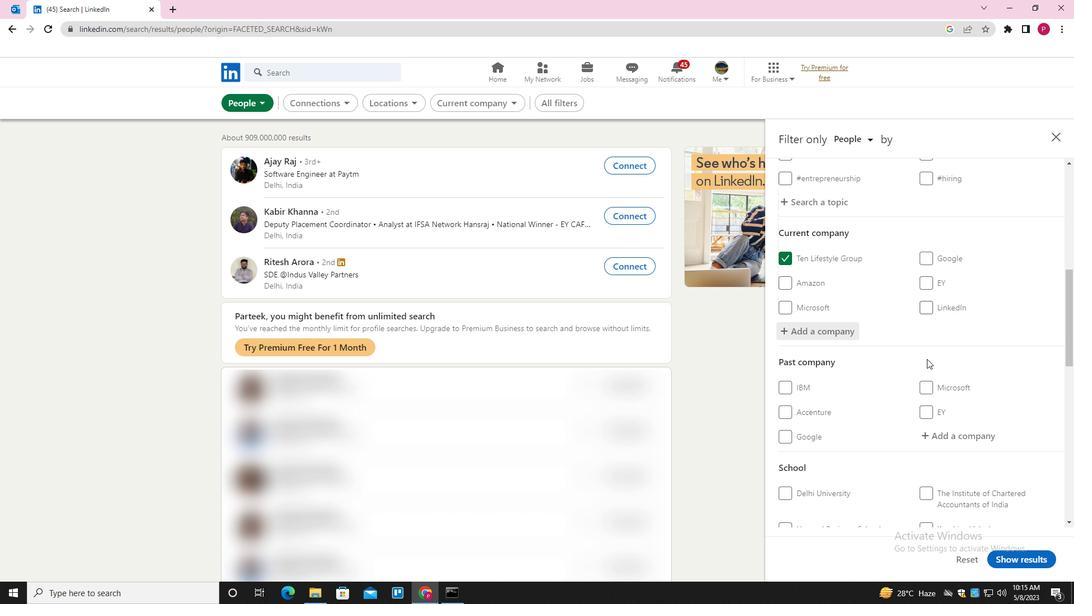
Action: Mouse moved to (925, 363)
Screenshot: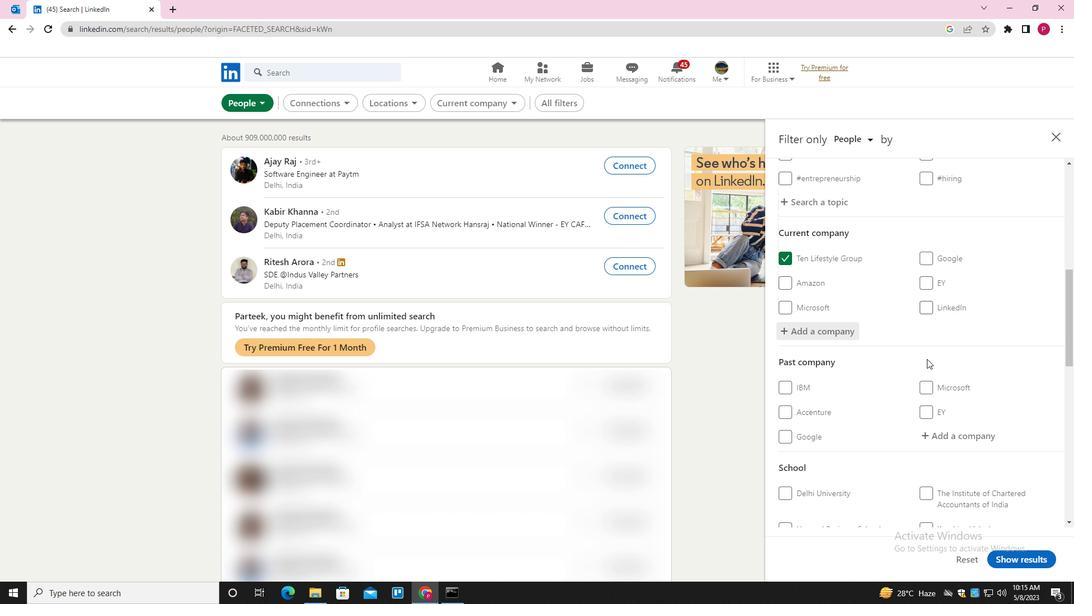 
Action: Mouse scrolled (925, 363) with delta (0, 0)
Screenshot: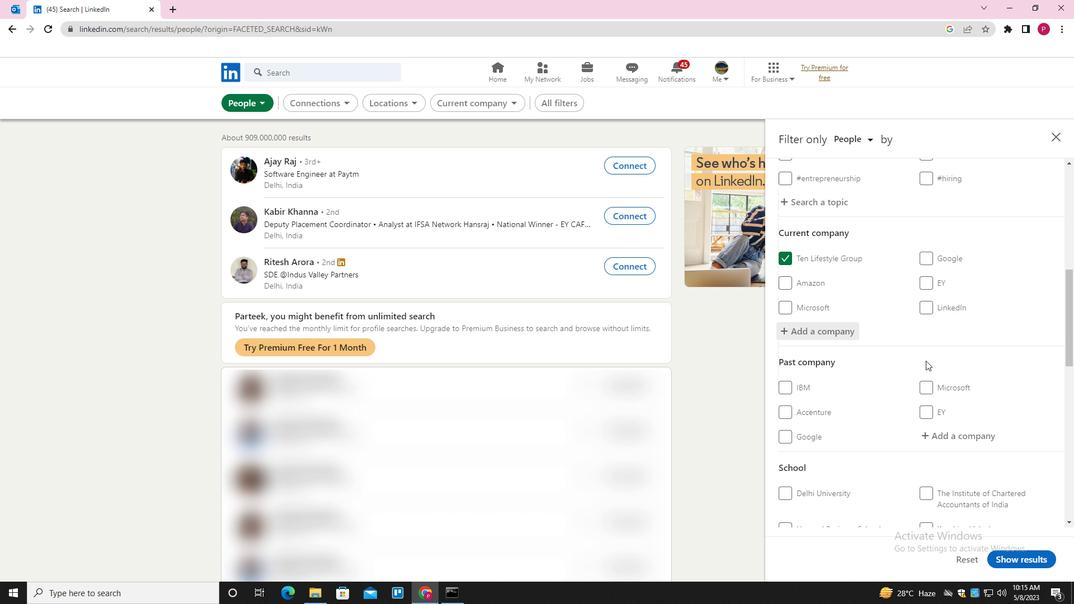 
Action: Mouse scrolled (925, 363) with delta (0, 0)
Screenshot: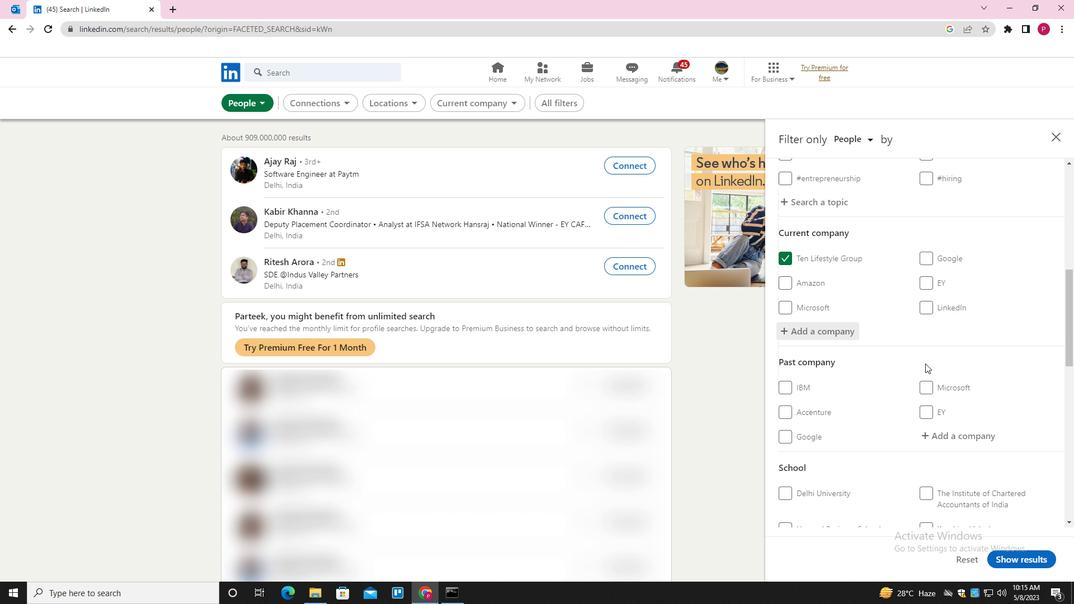 
Action: Mouse moved to (925, 364)
Screenshot: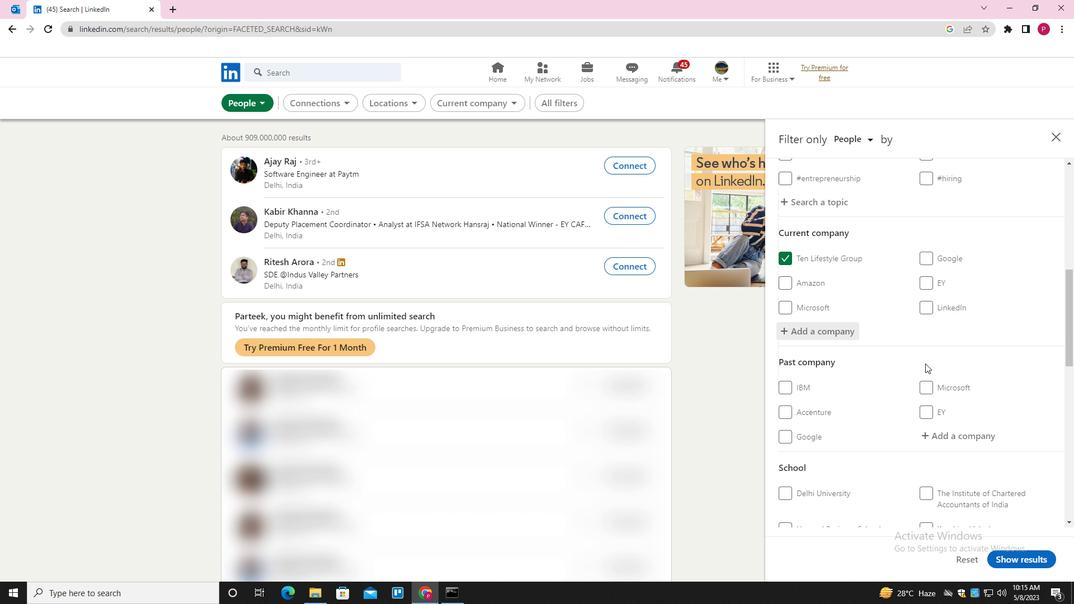 
Action: Mouse scrolled (925, 363) with delta (0, 0)
Screenshot: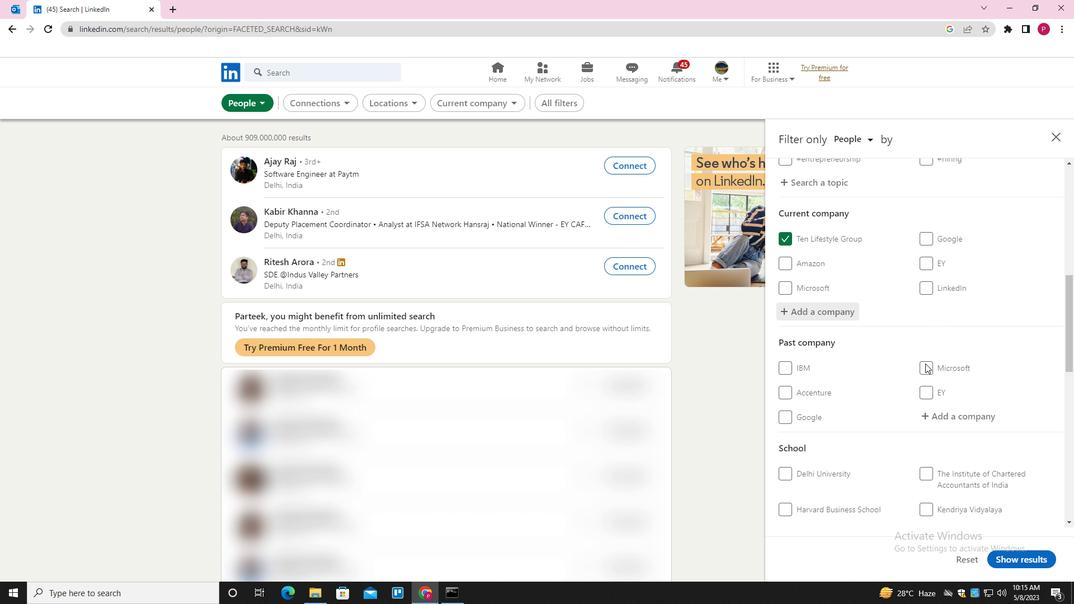 
Action: Mouse moved to (947, 332)
Screenshot: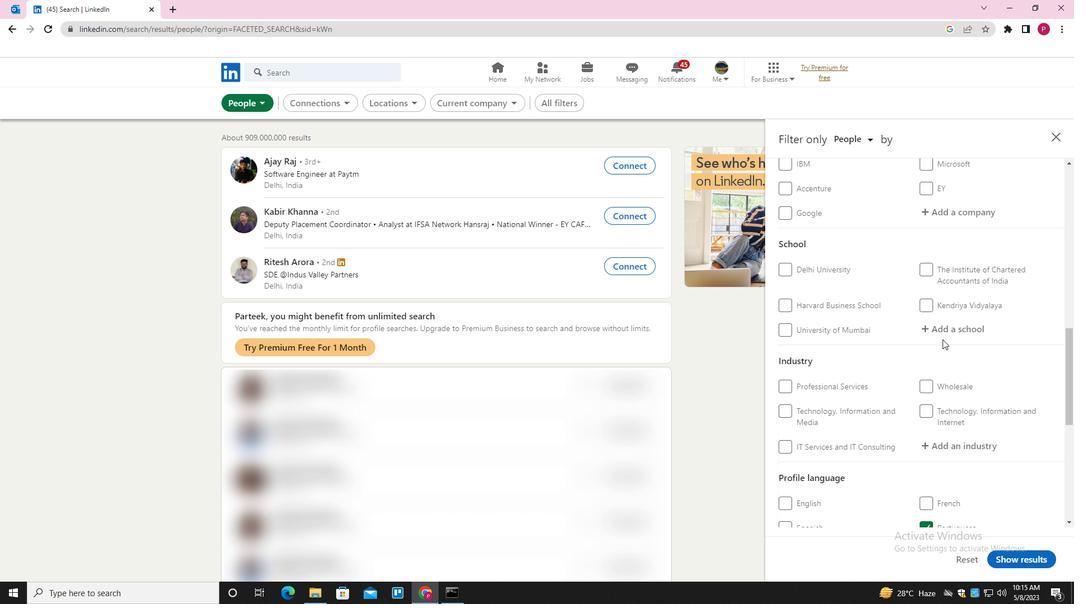 
Action: Mouse pressed left at (947, 332)
Screenshot: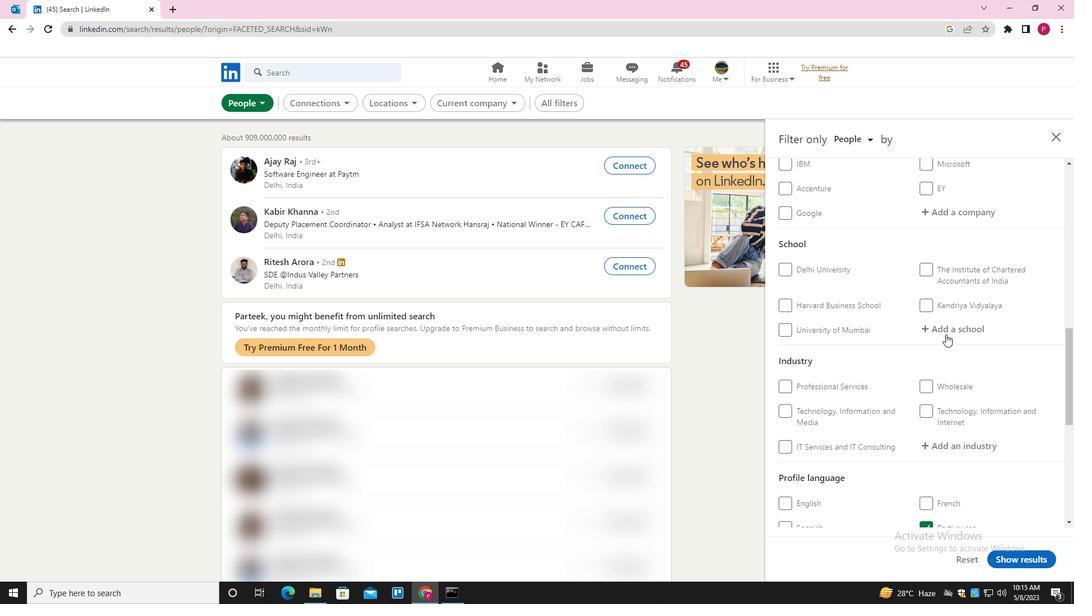 
Action: Key pressed <Key.shift>BABU<Key.space><Key.shift>BANARSI<Key.space><Key.shift><Key.shift><Key.shift><Key.shift><Key.shift>DAS<Key.space><Key.shift><Key.shift><Key.shift><Key.shift><Key.shift><Key.shift><Key.shift><Key.shift>UNIVERSITY<Key.space><Key.backspace>,<Key.space><Key.shift><Key.shift><Key.shift>LUCKNOW<Key.down><Key.enter>
Screenshot: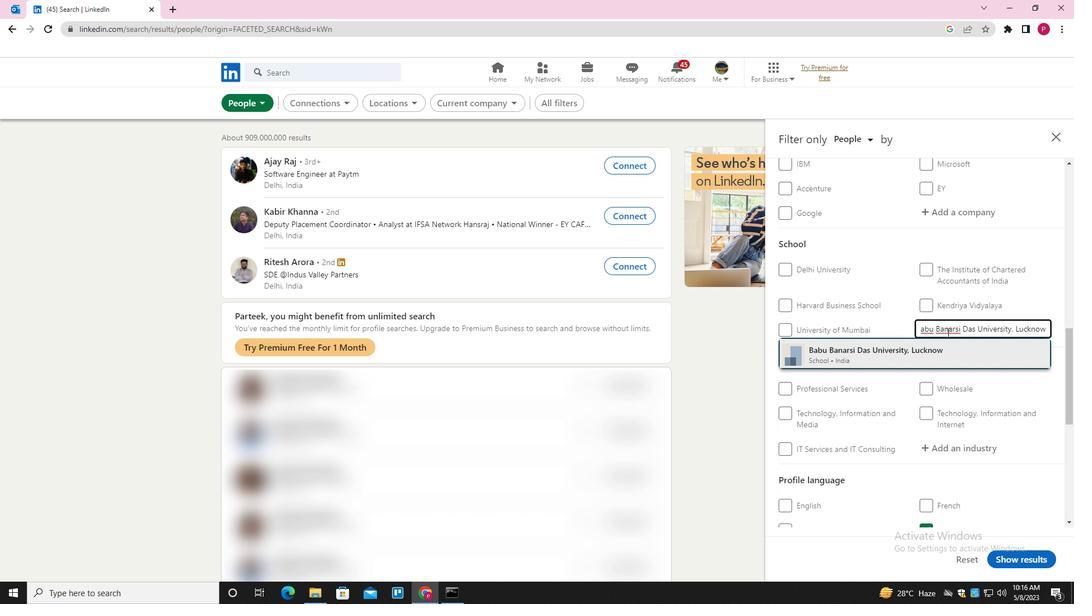 
Action: Mouse moved to (921, 347)
Screenshot: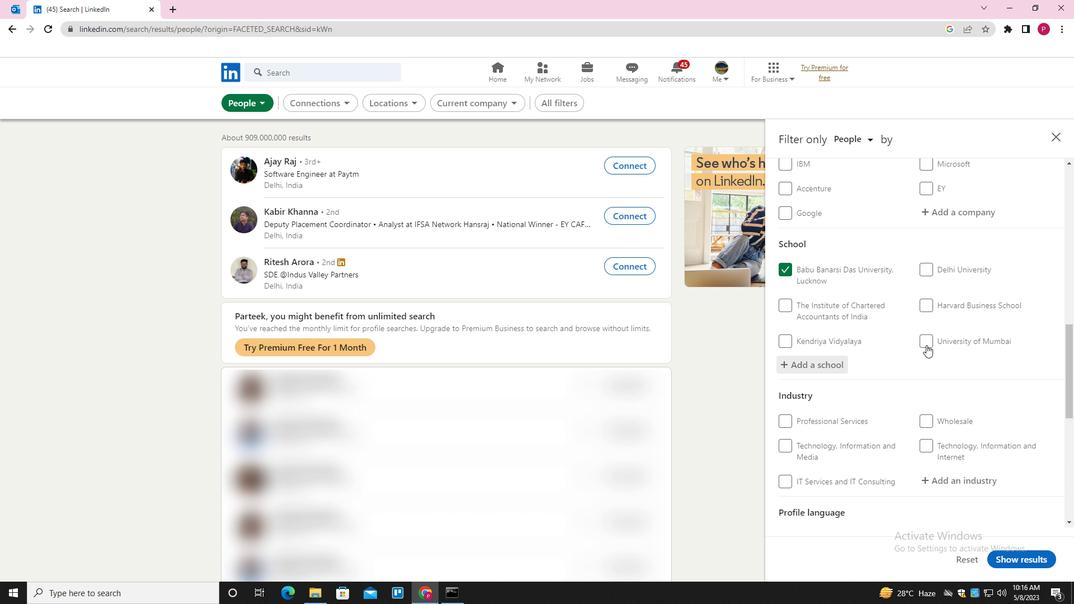
Action: Mouse scrolled (921, 346) with delta (0, 0)
Screenshot: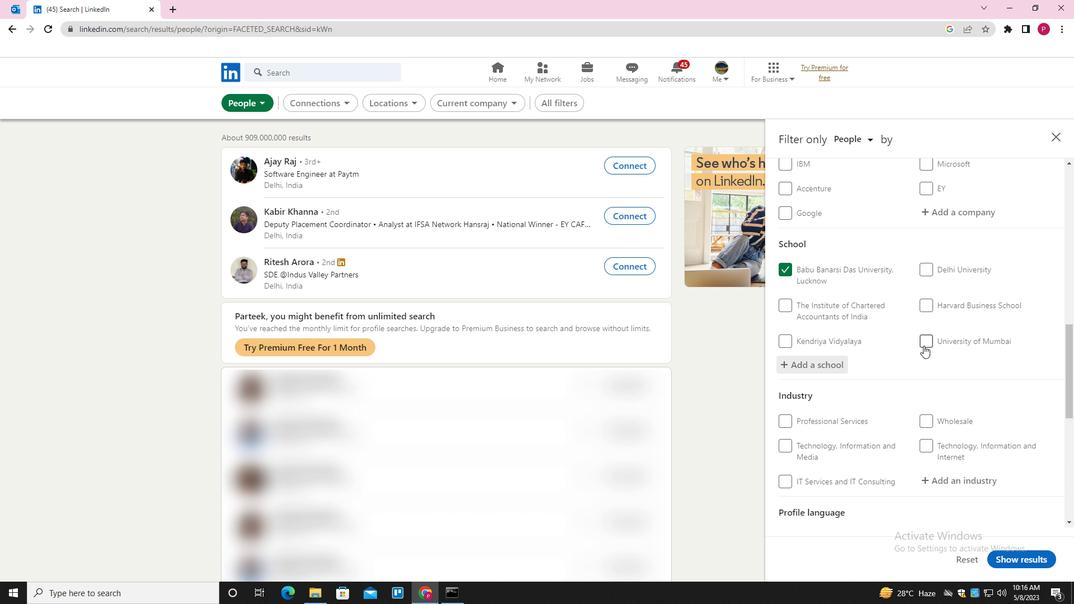 
Action: Mouse moved to (920, 348)
Screenshot: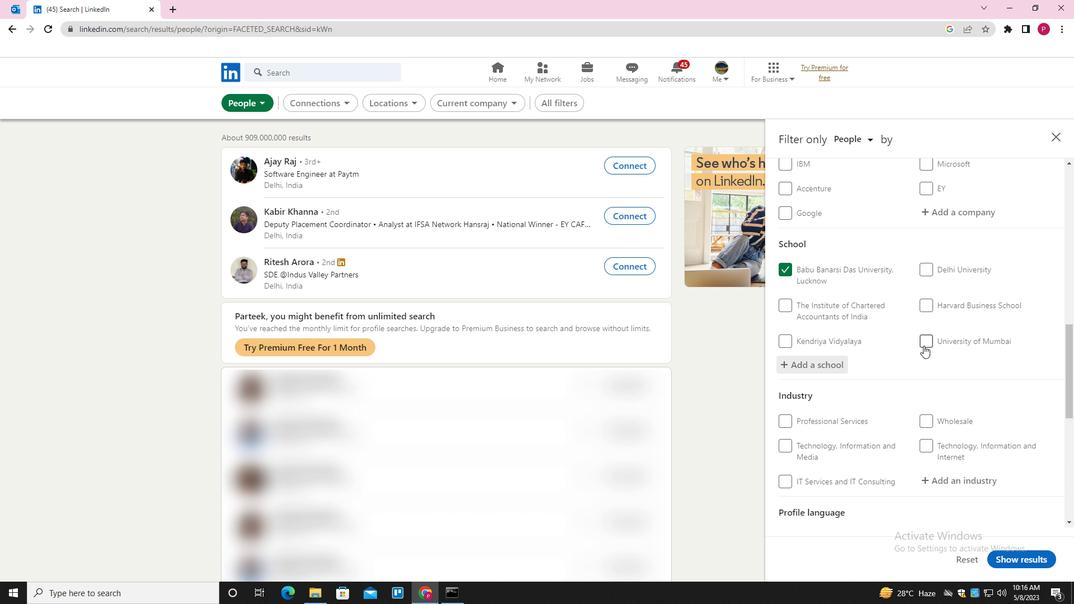 
Action: Mouse scrolled (920, 347) with delta (0, 0)
Screenshot: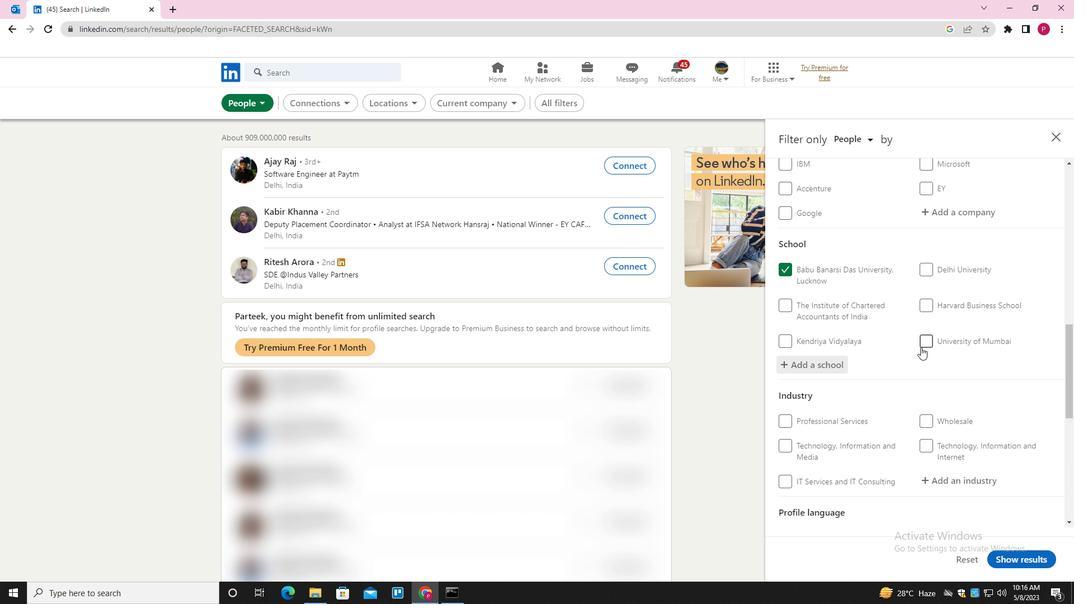 
Action: Mouse scrolled (920, 347) with delta (0, 0)
Screenshot: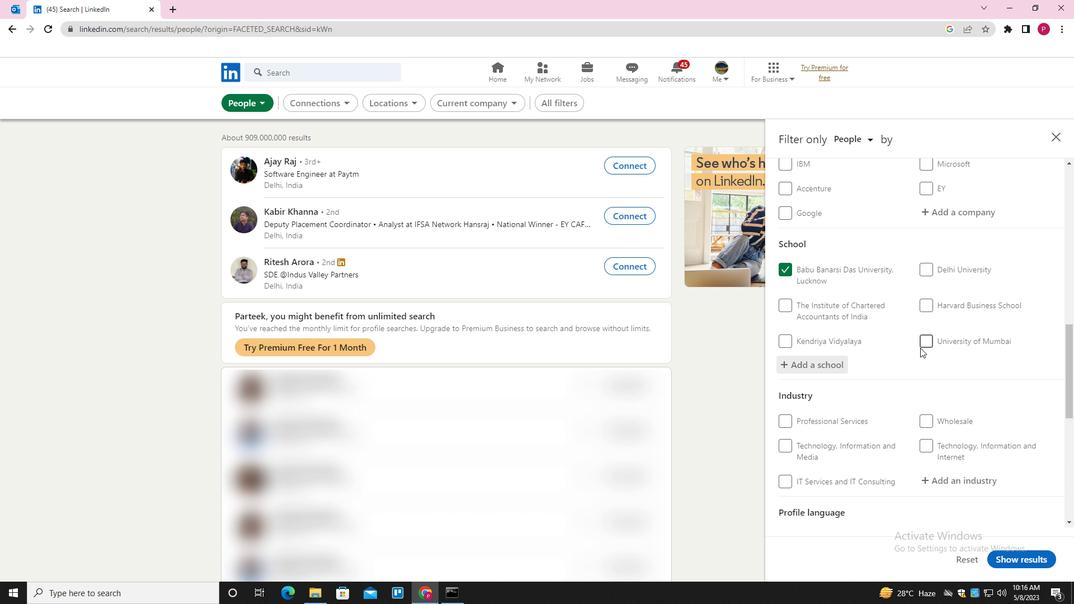 
Action: Mouse moved to (947, 316)
Screenshot: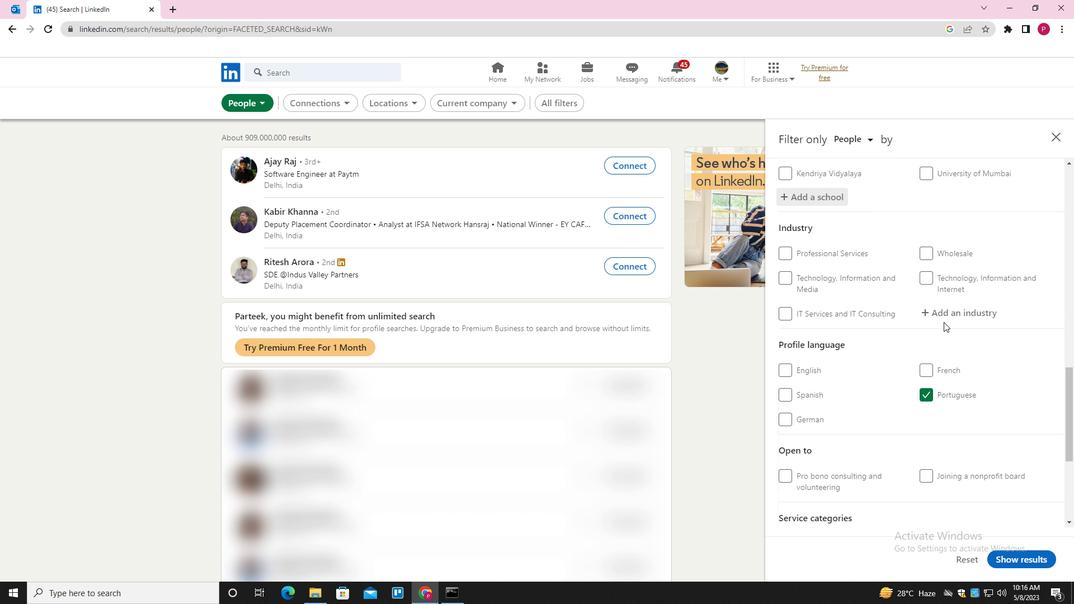 
Action: Mouse pressed left at (947, 316)
Screenshot: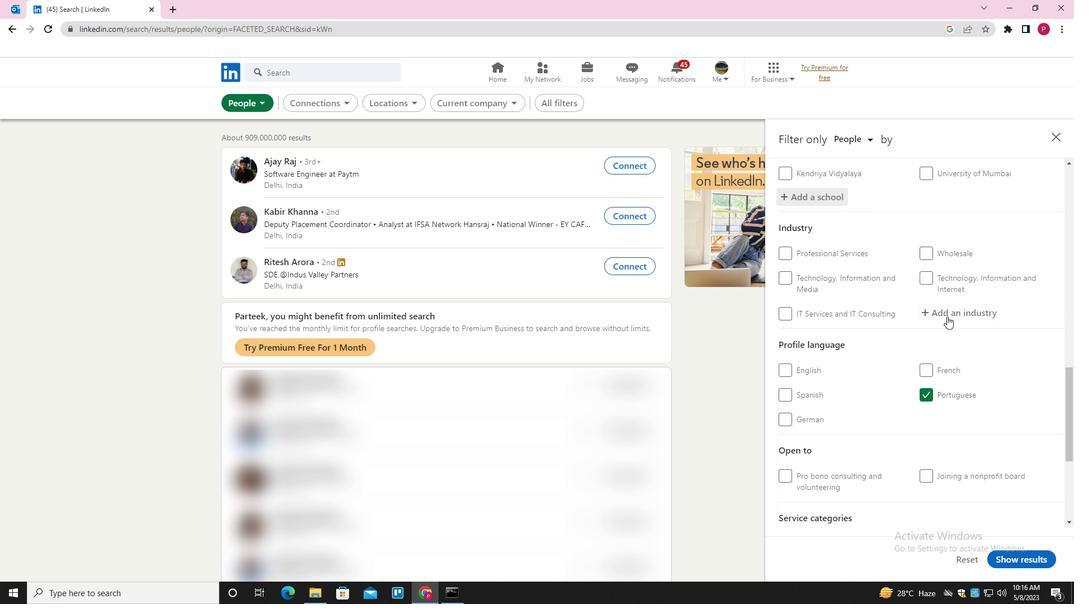 
Action: Key pressed <Key.shift>PHOTOGRAPHY<Key.down><Key.enter>
Screenshot: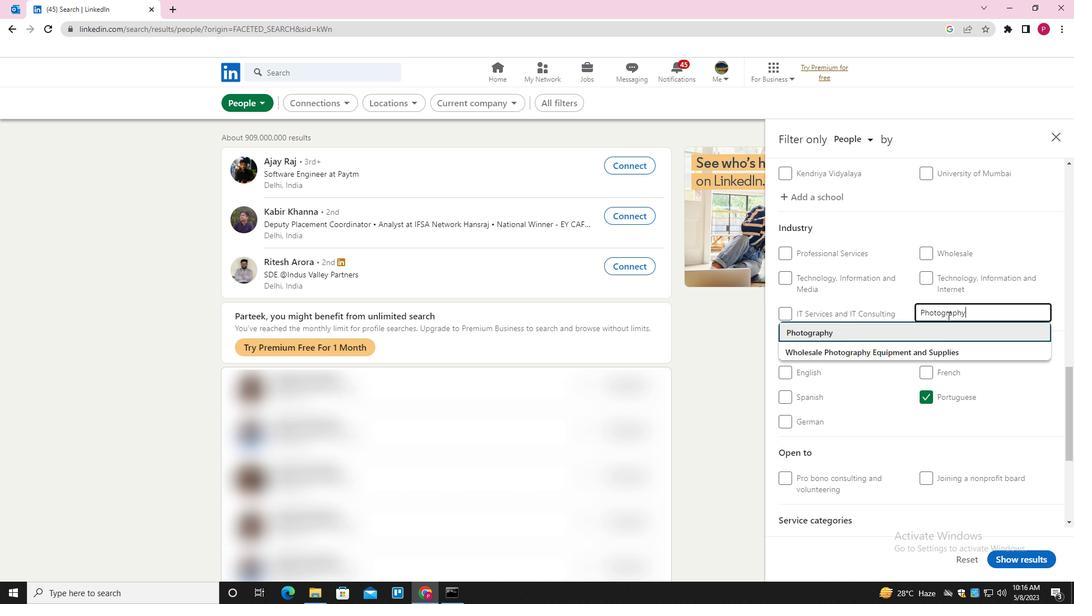 
Action: Mouse moved to (922, 335)
Screenshot: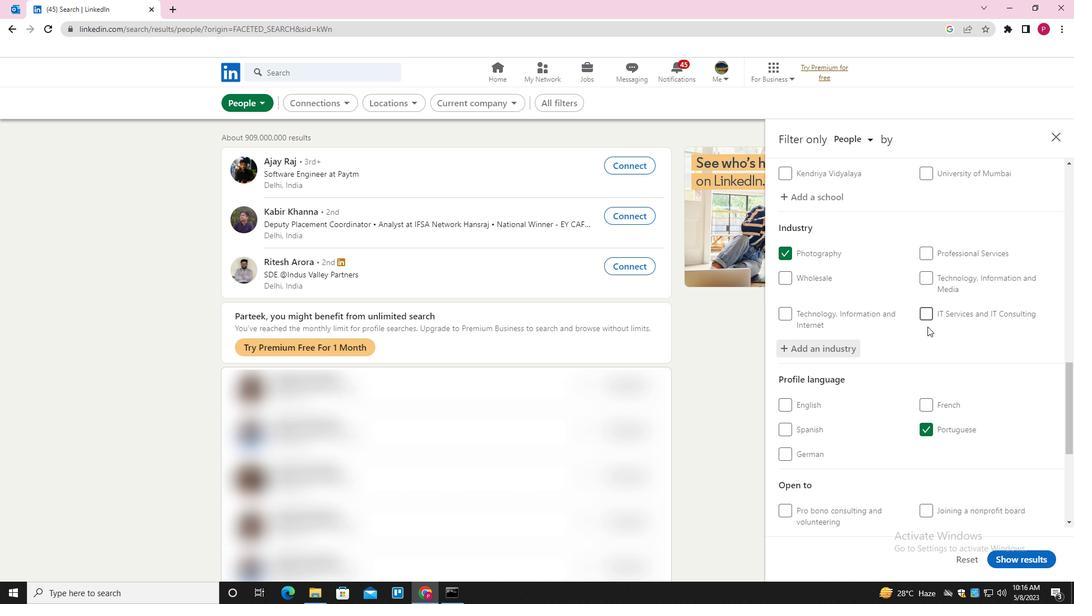 
Action: Mouse scrolled (922, 334) with delta (0, 0)
Screenshot: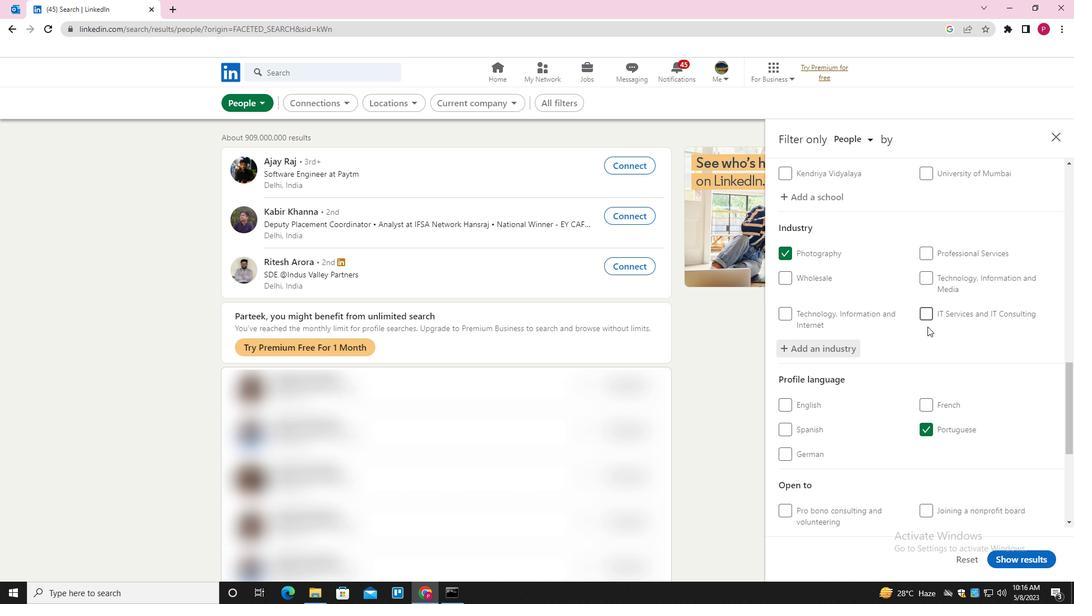 
Action: Mouse moved to (922, 336)
Screenshot: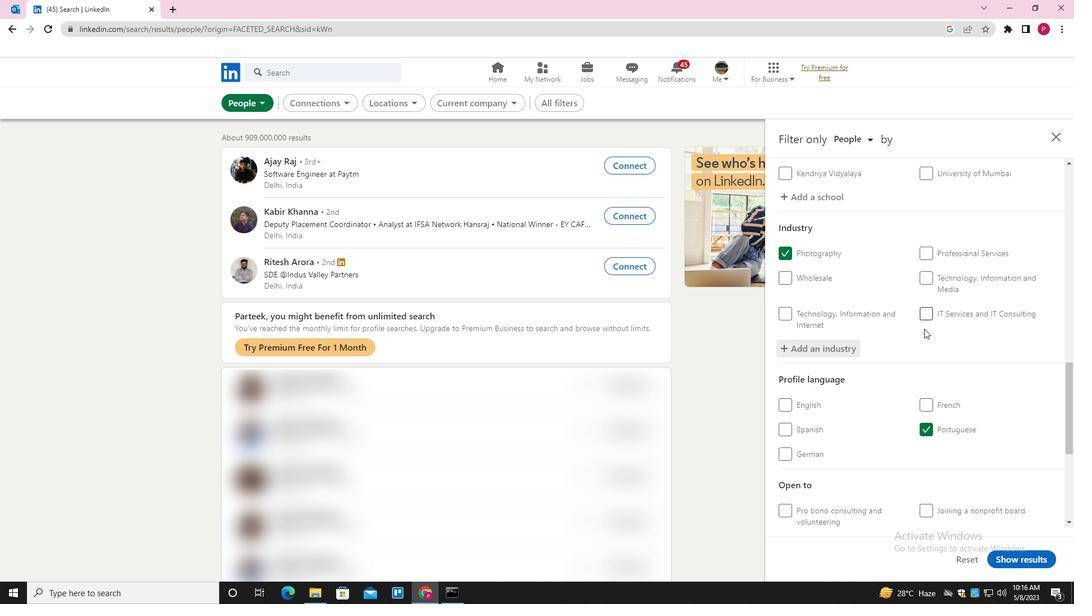 
Action: Mouse scrolled (922, 336) with delta (0, 0)
Screenshot: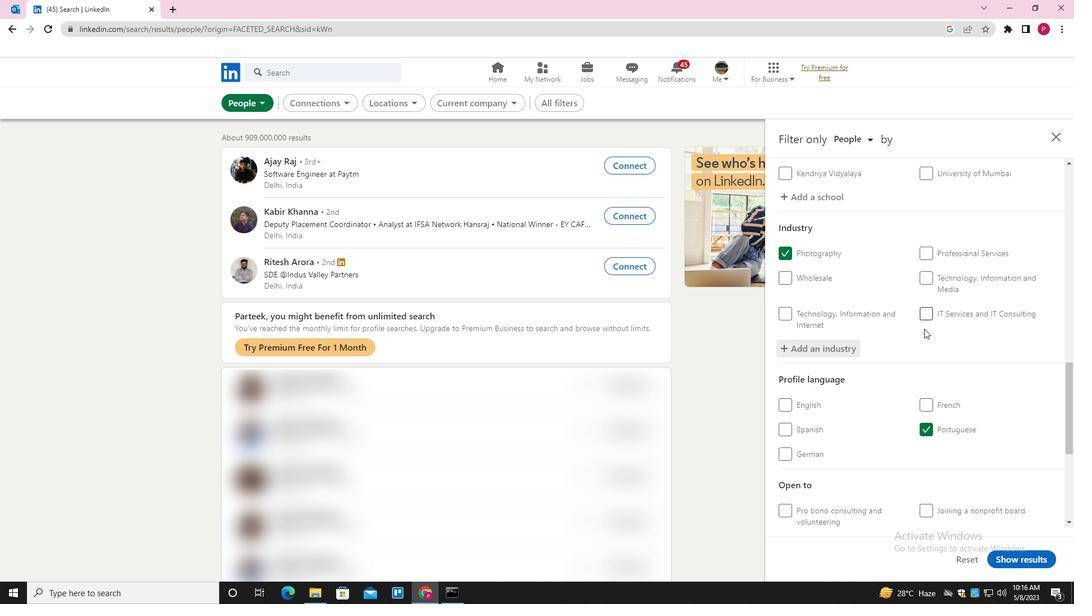 
Action: Mouse moved to (922, 338)
Screenshot: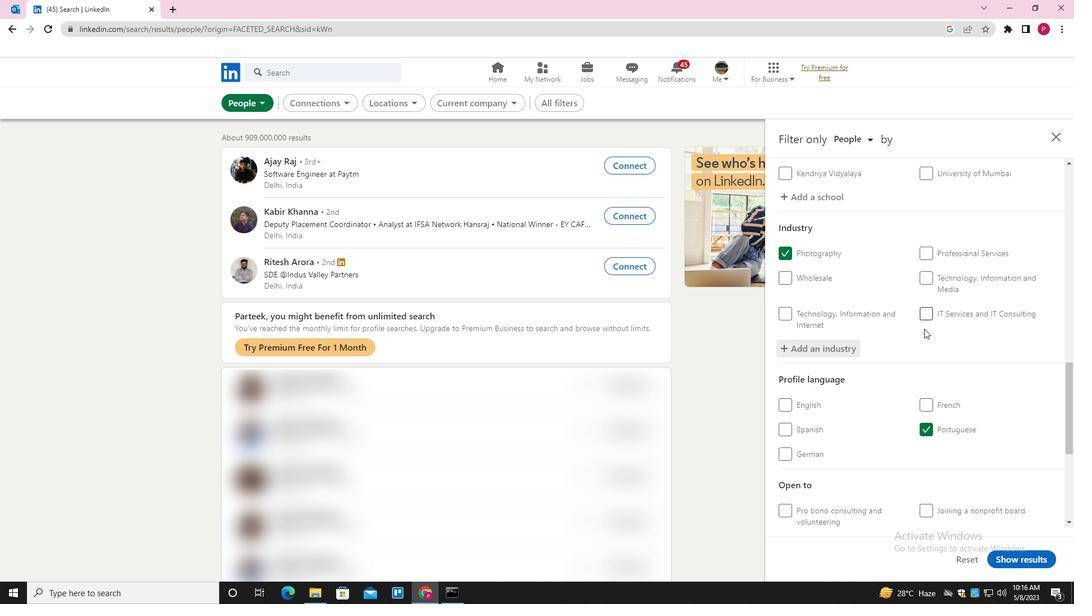 
Action: Mouse scrolled (922, 337) with delta (0, 0)
Screenshot: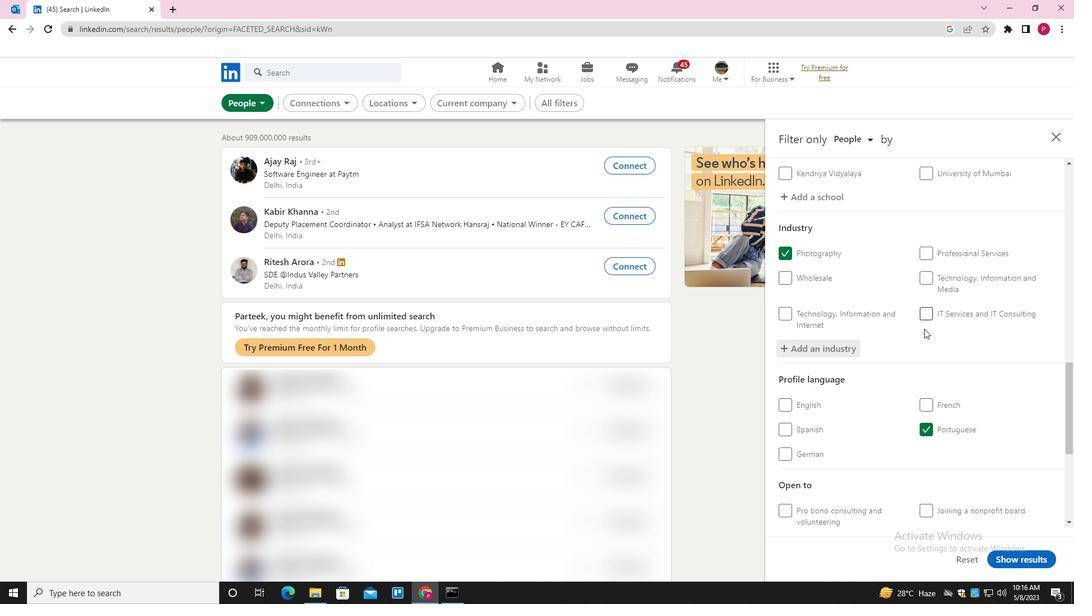 
Action: Mouse moved to (922, 341)
Screenshot: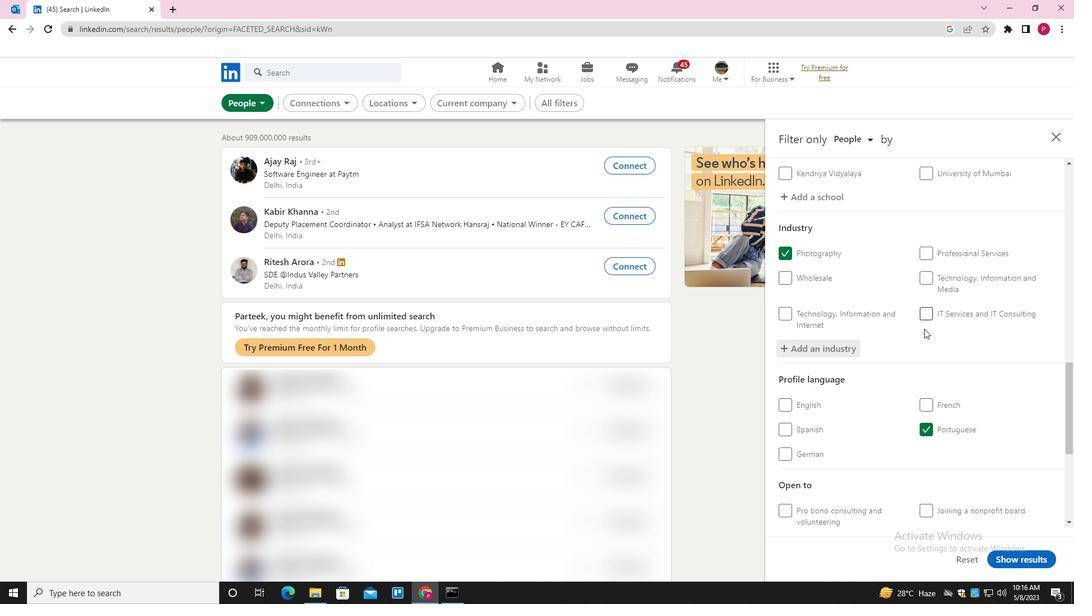 
Action: Mouse scrolled (922, 341) with delta (0, 0)
Screenshot: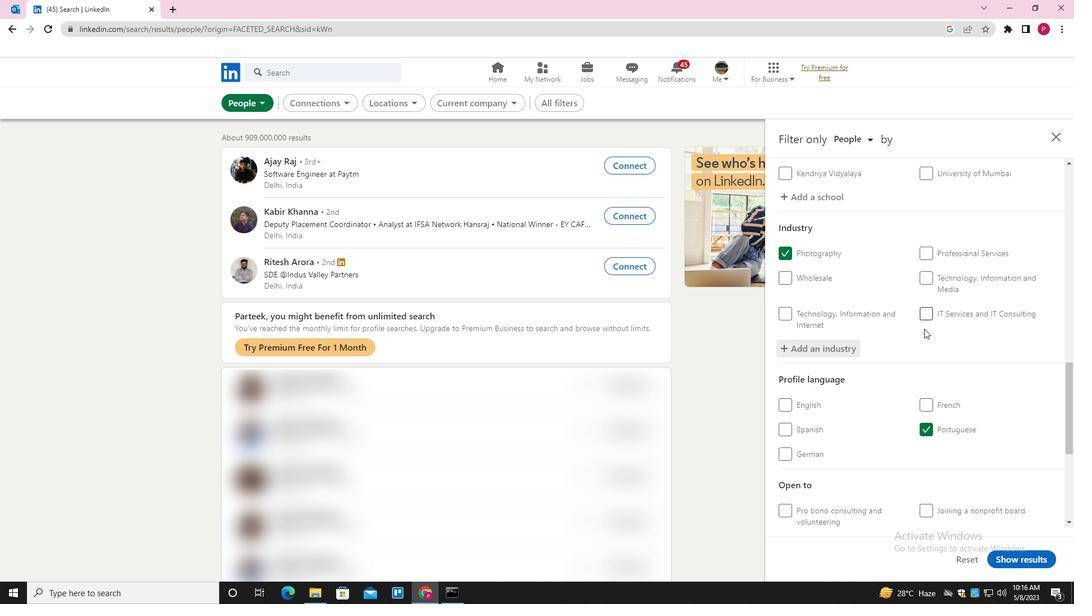 
Action: Mouse moved to (921, 346)
Screenshot: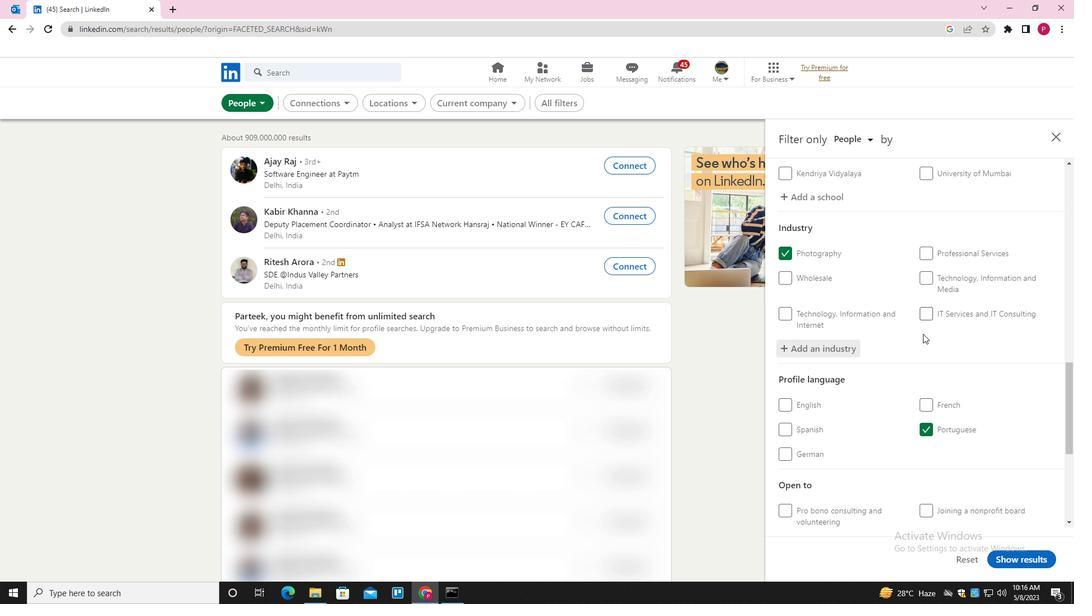 
Action: Mouse scrolled (921, 345) with delta (0, 0)
Screenshot: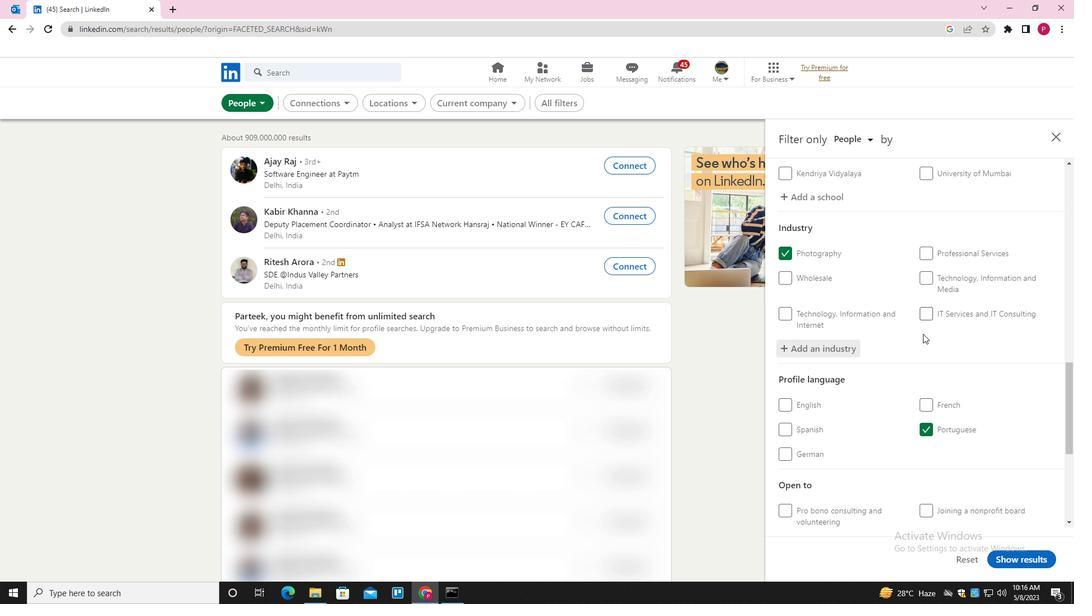 
Action: Mouse moved to (946, 371)
Screenshot: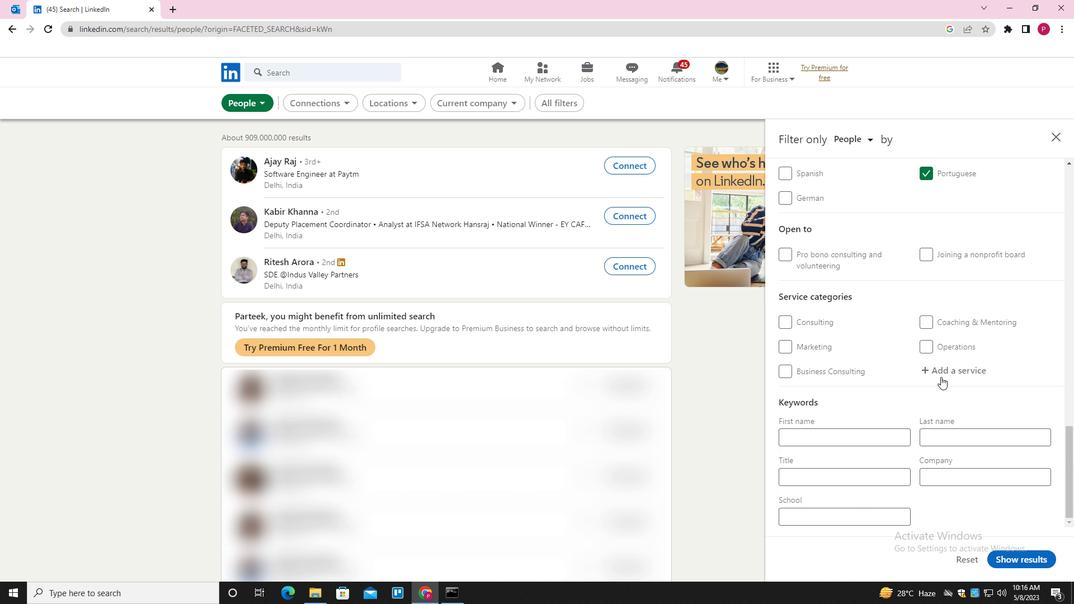
Action: Mouse pressed left at (946, 371)
Screenshot: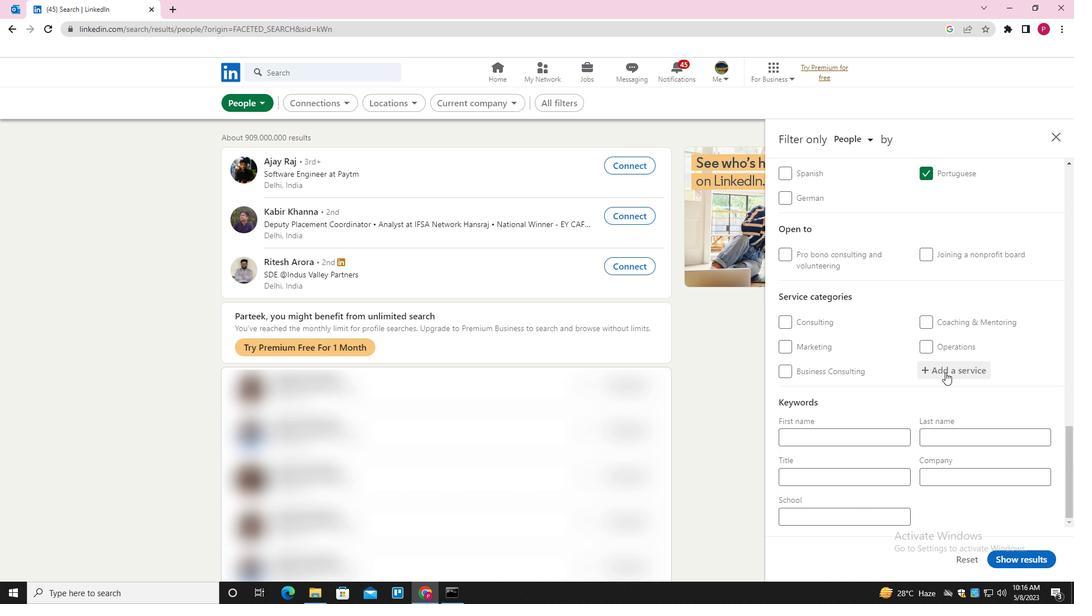 
Action: Mouse moved to (930, 403)
Screenshot: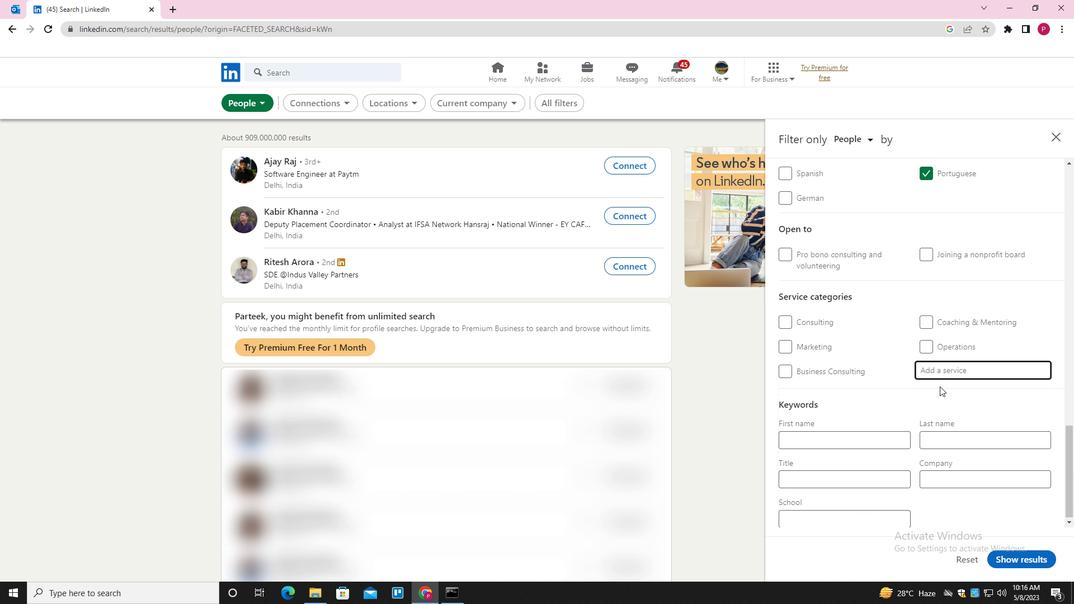 
Action: Key pressed <Key.shift>GRAPHIS<Key.backspace>C<Key.space><Key.shift>DESIGN<Key.down><Key.enter>
Screenshot: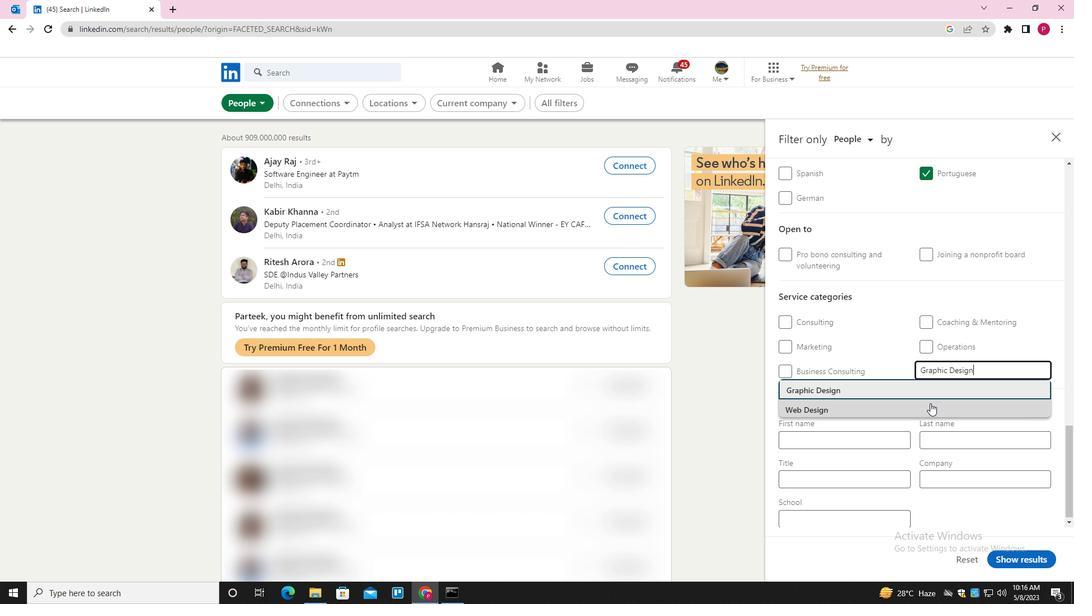 
Action: Mouse moved to (894, 415)
Screenshot: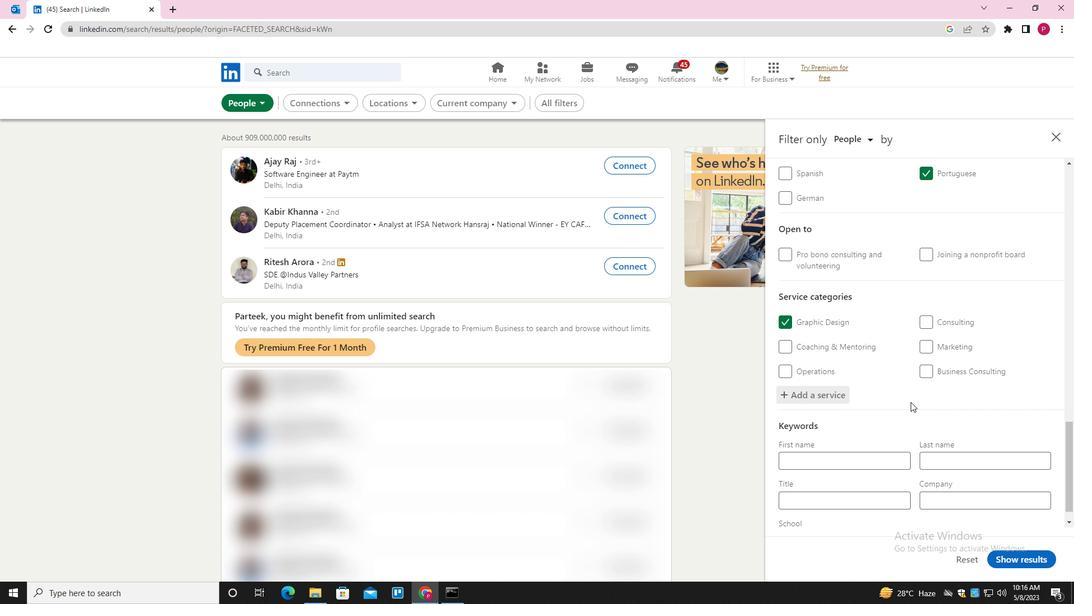 
Action: Mouse scrolled (894, 414) with delta (0, 0)
Screenshot: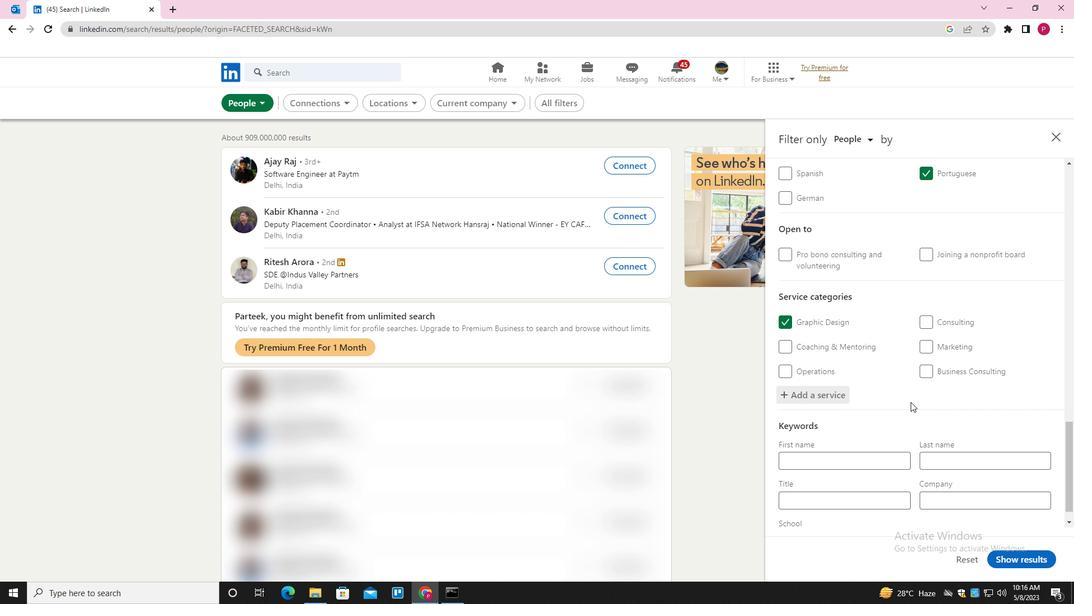 
Action: Mouse moved to (889, 426)
Screenshot: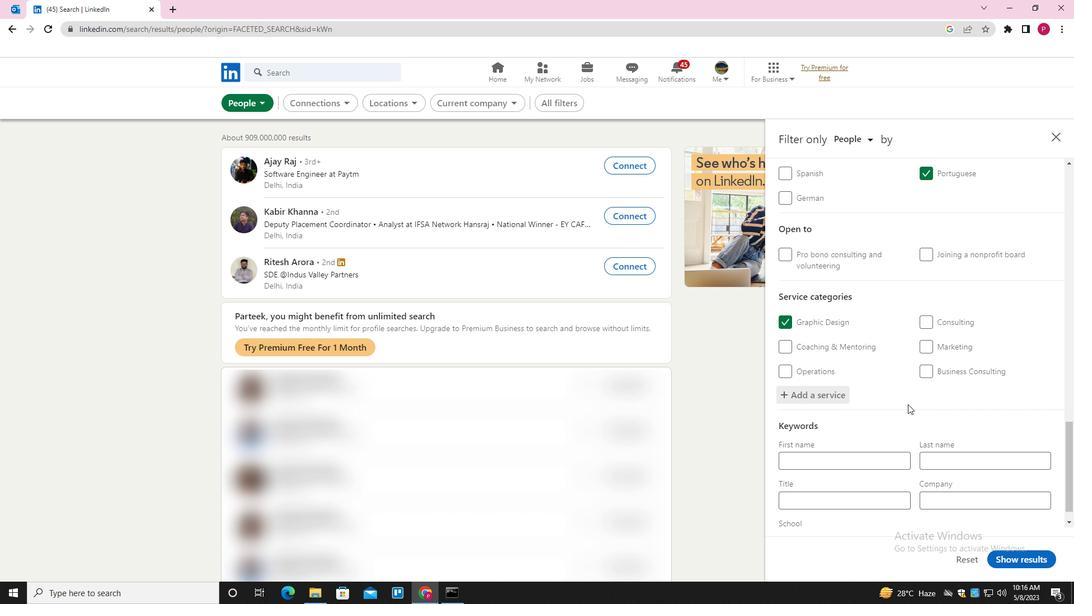 
Action: Mouse scrolled (889, 426) with delta (0, 0)
Screenshot: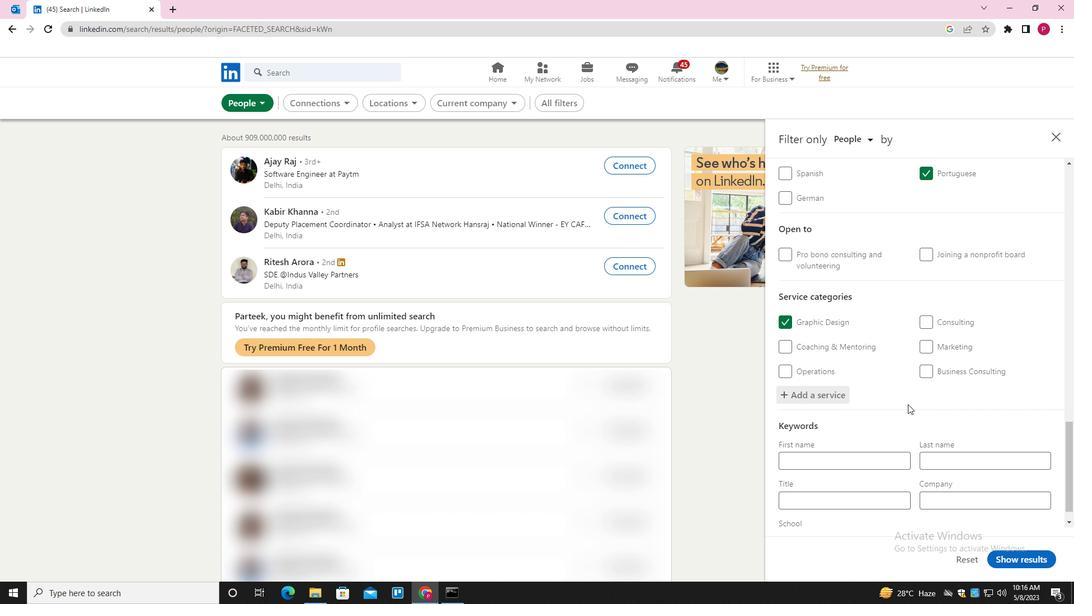 
Action: Mouse moved to (885, 434)
Screenshot: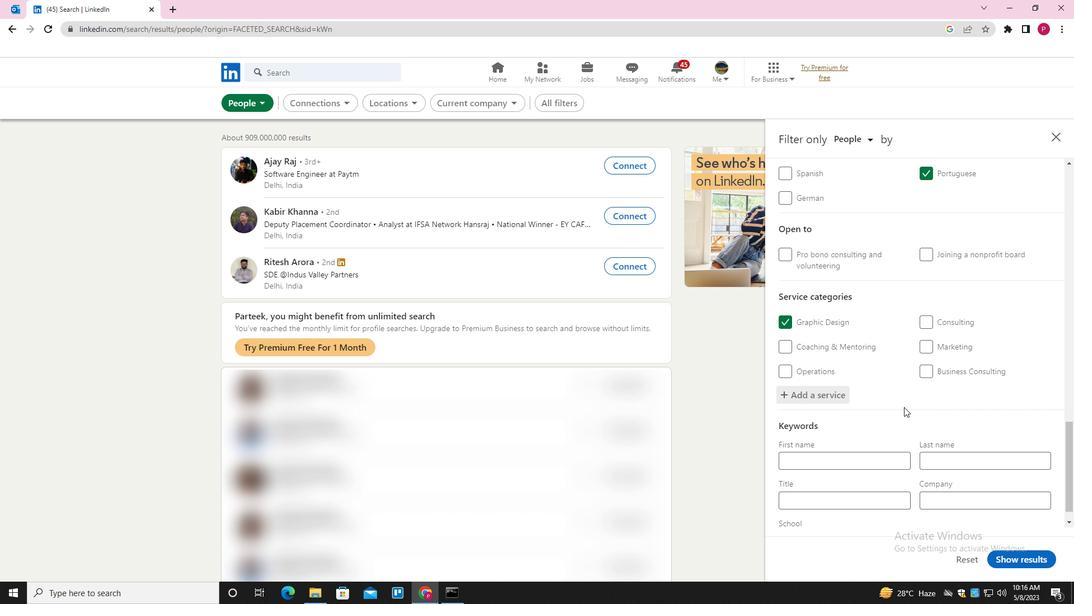 
Action: Mouse scrolled (885, 434) with delta (0, 0)
Screenshot: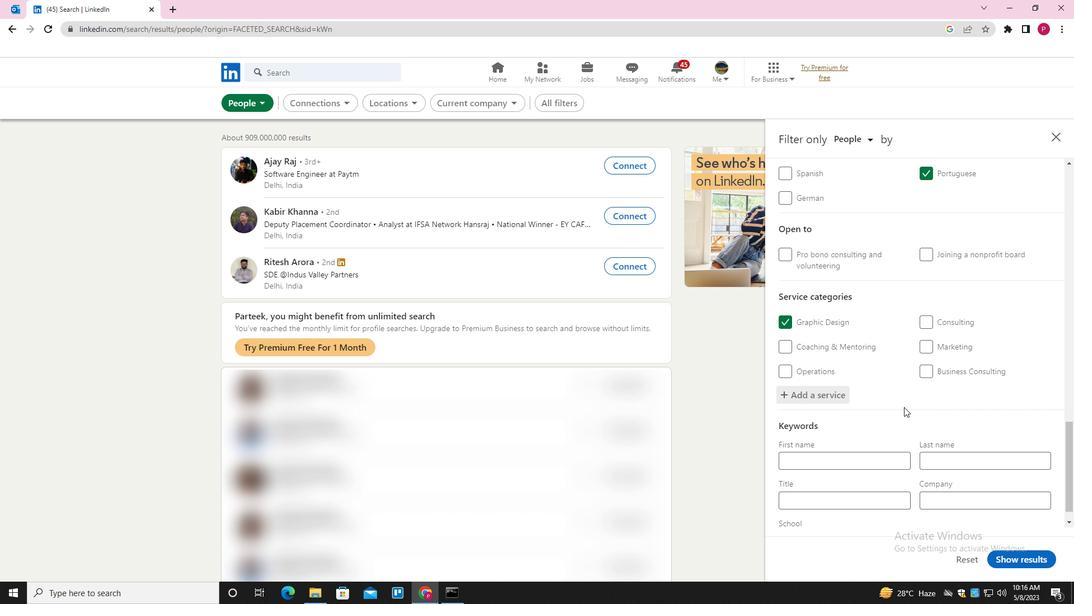 
Action: Mouse moved to (879, 447)
Screenshot: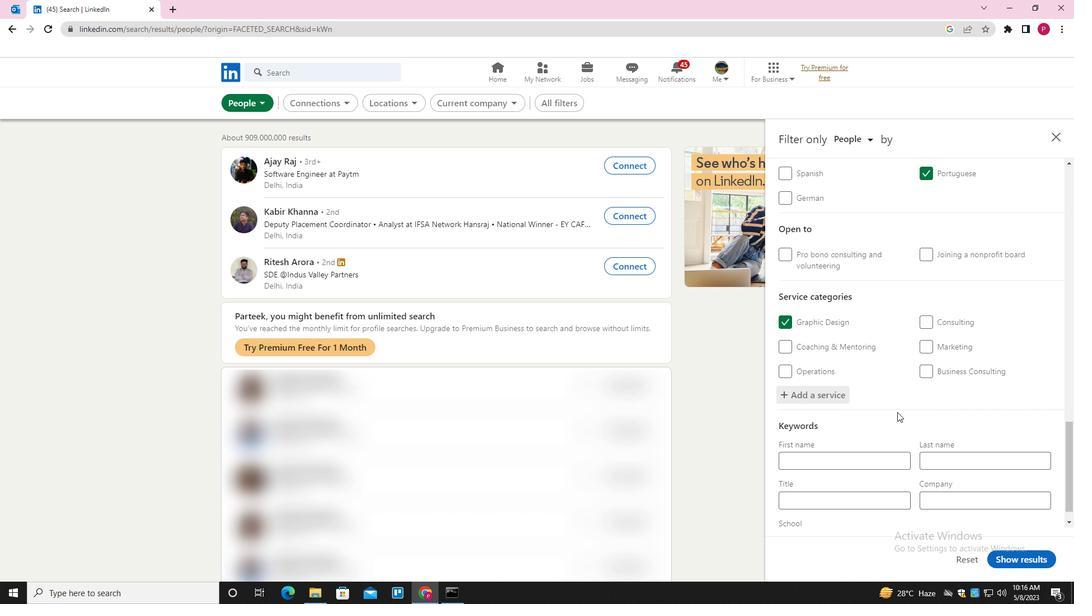 
Action: Mouse scrolled (879, 447) with delta (0, 0)
Screenshot: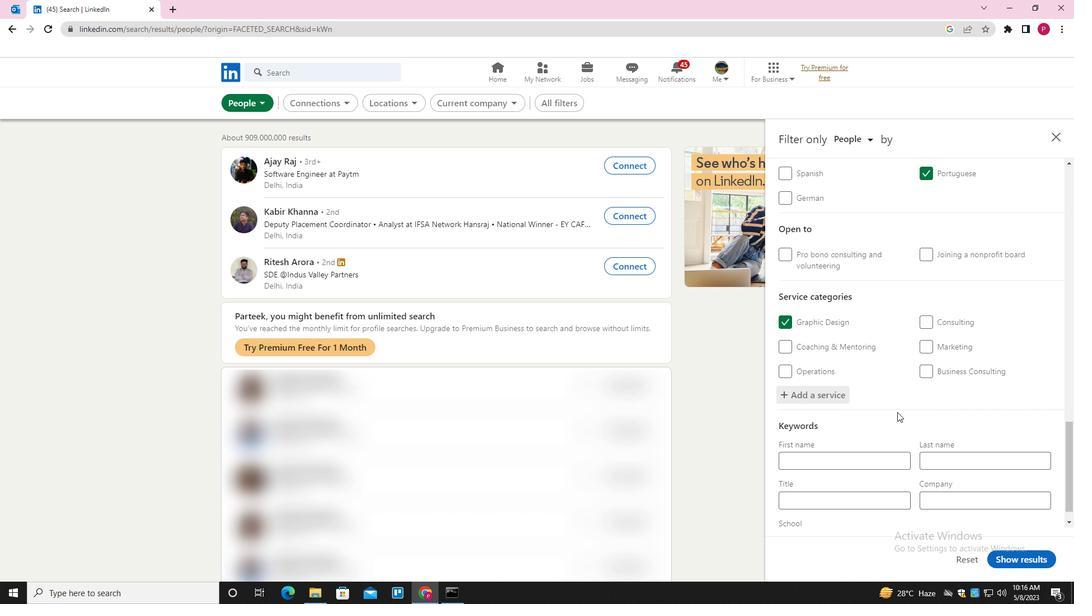 
Action: Mouse moved to (871, 472)
Screenshot: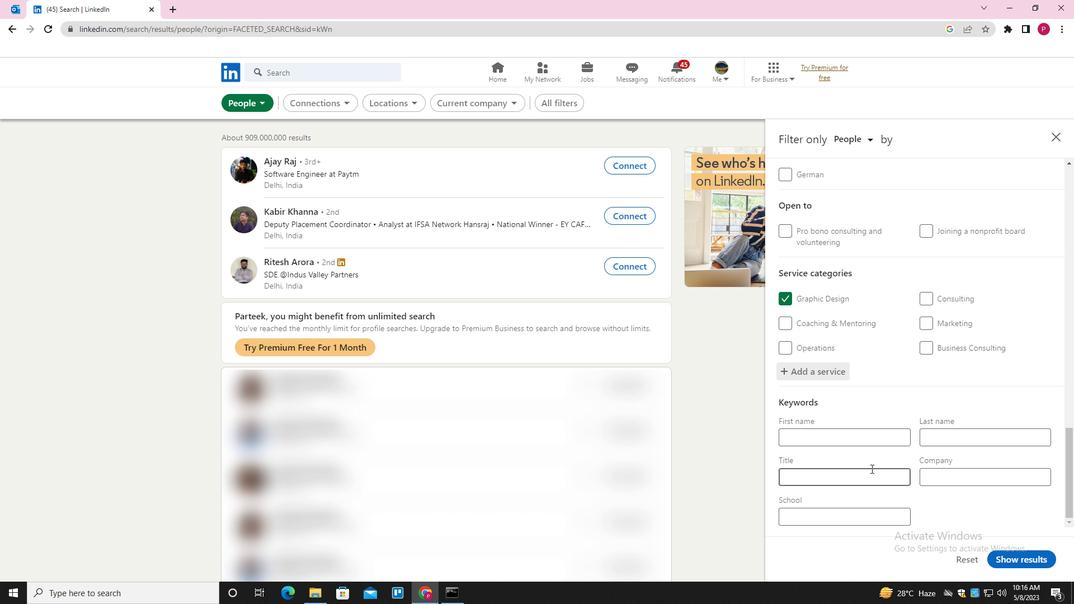 
Action: Mouse pressed left at (871, 472)
Screenshot: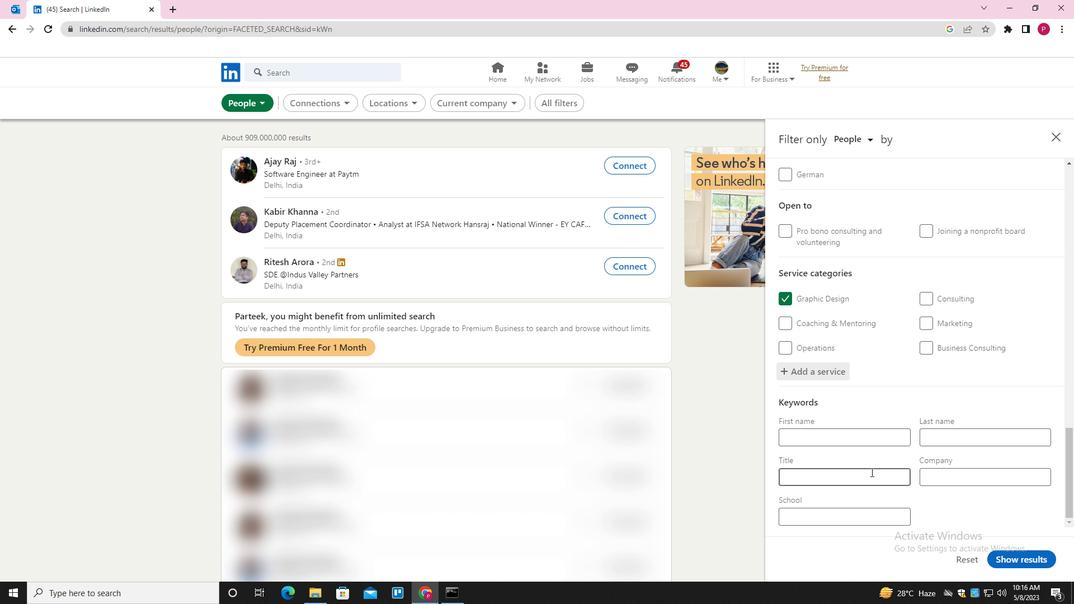 
Action: Key pressed <Key.shift>FRONT<Key.space><Key.shift>DESK<Key.space><Key.shift>ASSOCIATE
Screenshot: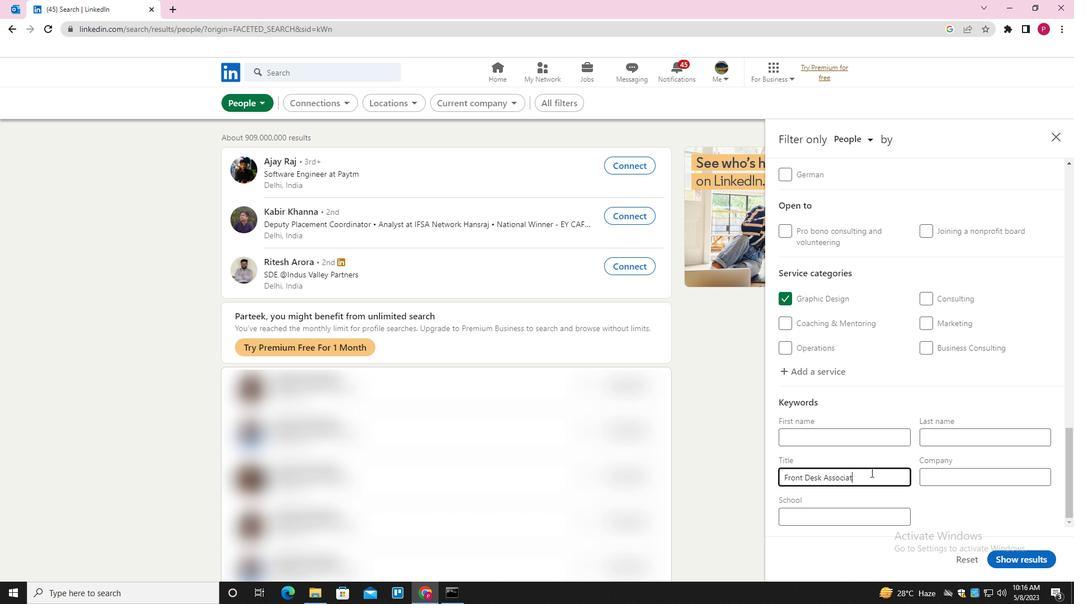 
Action: Mouse moved to (1026, 558)
Screenshot: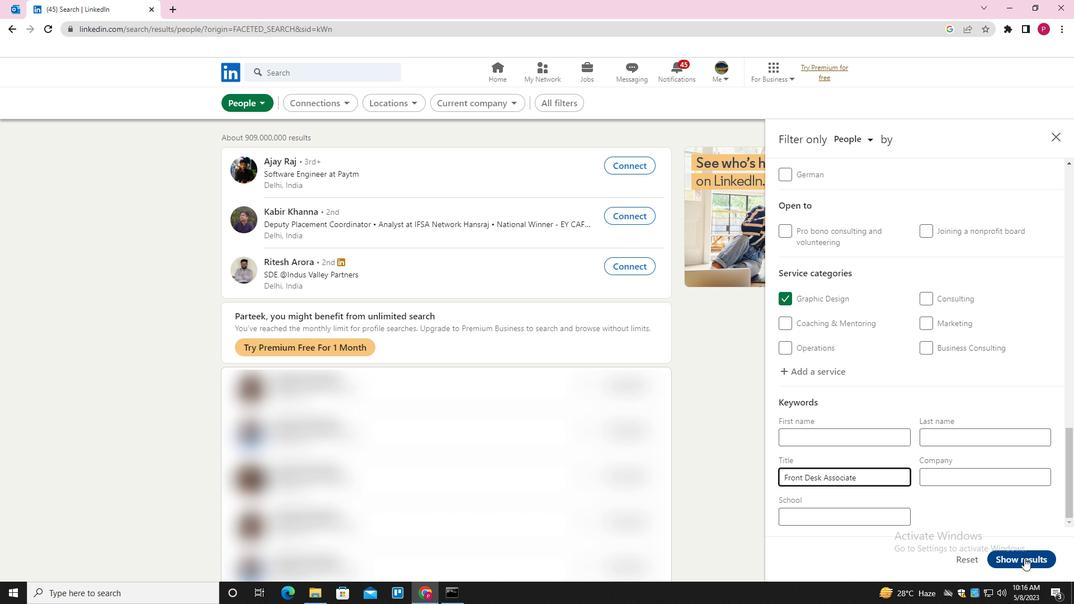 
Action: Mouse pressed left at (1026, 558)
Screenshot: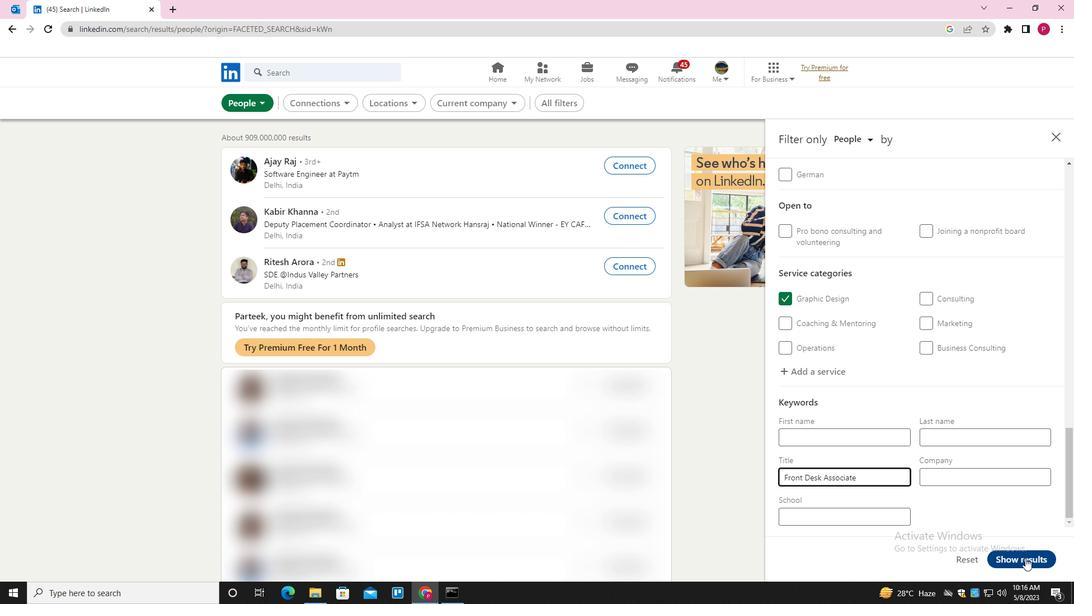 
Action: Mouse moved to (304, 224)
Screenshot: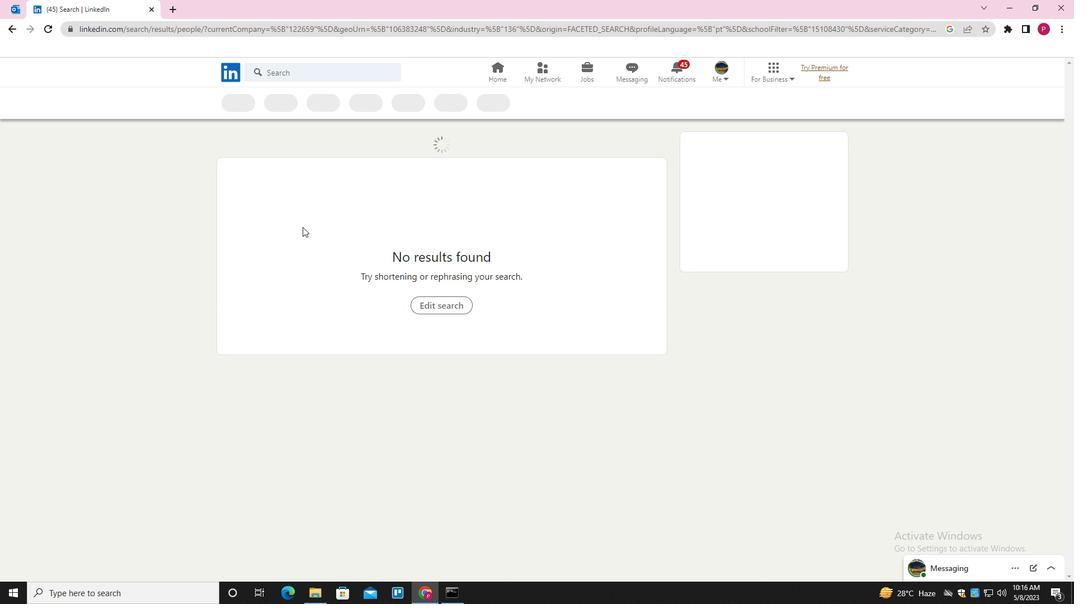 
